 Task: In the Company airliquide.com, schedule a meeting with title: 'Collaborative Discussion', Select date: '30 September, 2023', select start time: 5:00:PM. Add location on call (786) 555-4388 with meeting description: For further discussion on products, kindly join the meeting. Add attendees from company's contact and save.. Logged in from softage.10@softage.net
Action: Mouse moved to (61, 59)
Screenshot: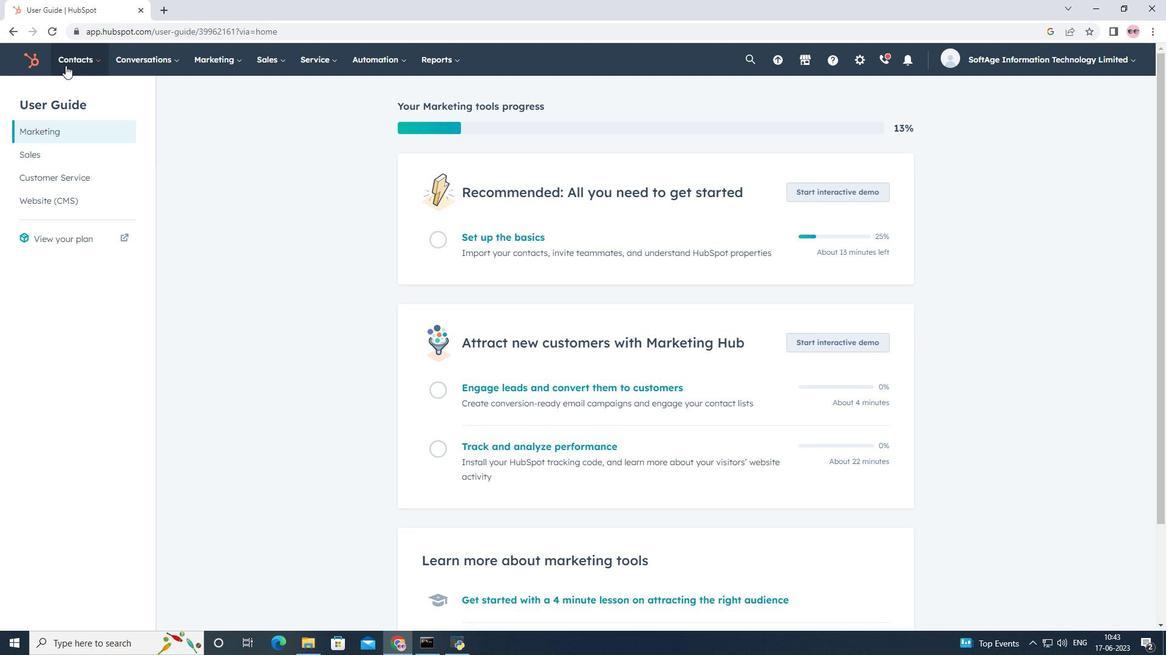 
Action: Mouse pressed left at (61, 59)
Screenshot: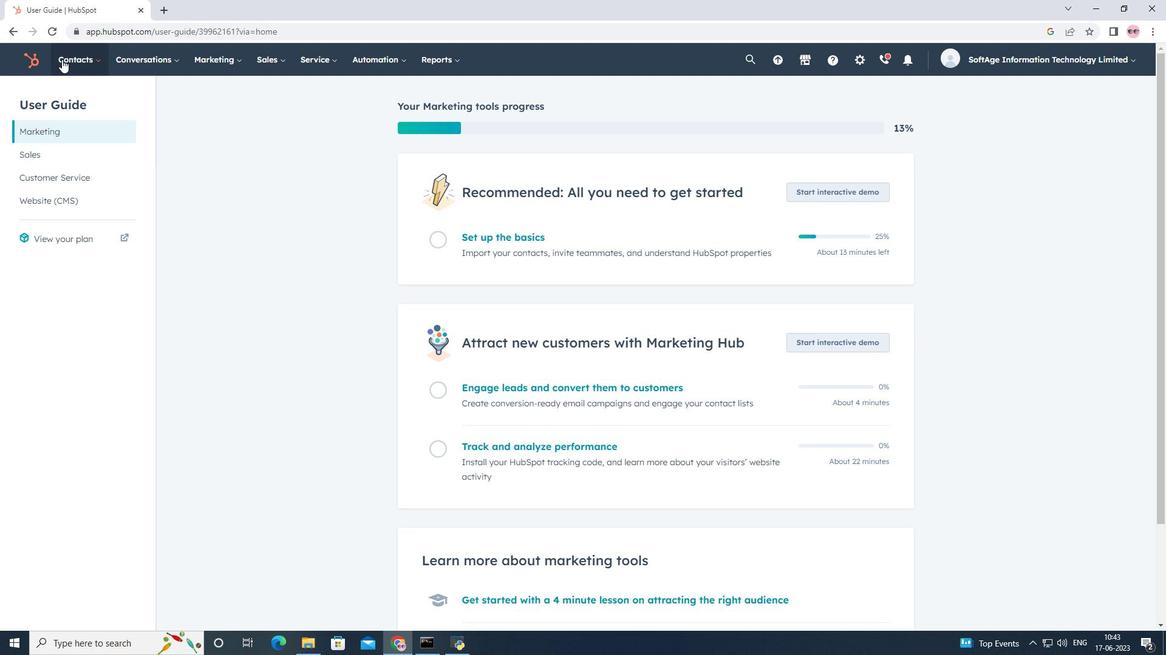
Action: Mouse moved to (91, 116)
Screenshot: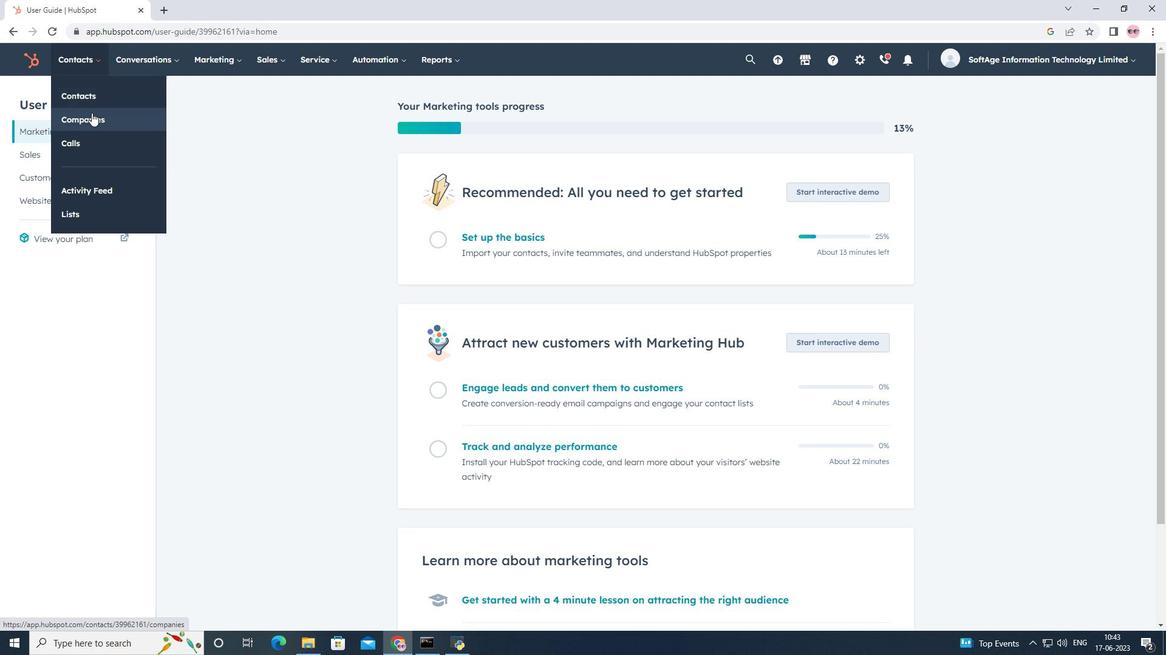 
Action: Mouse pressed left at (91, 116)
Screenshot: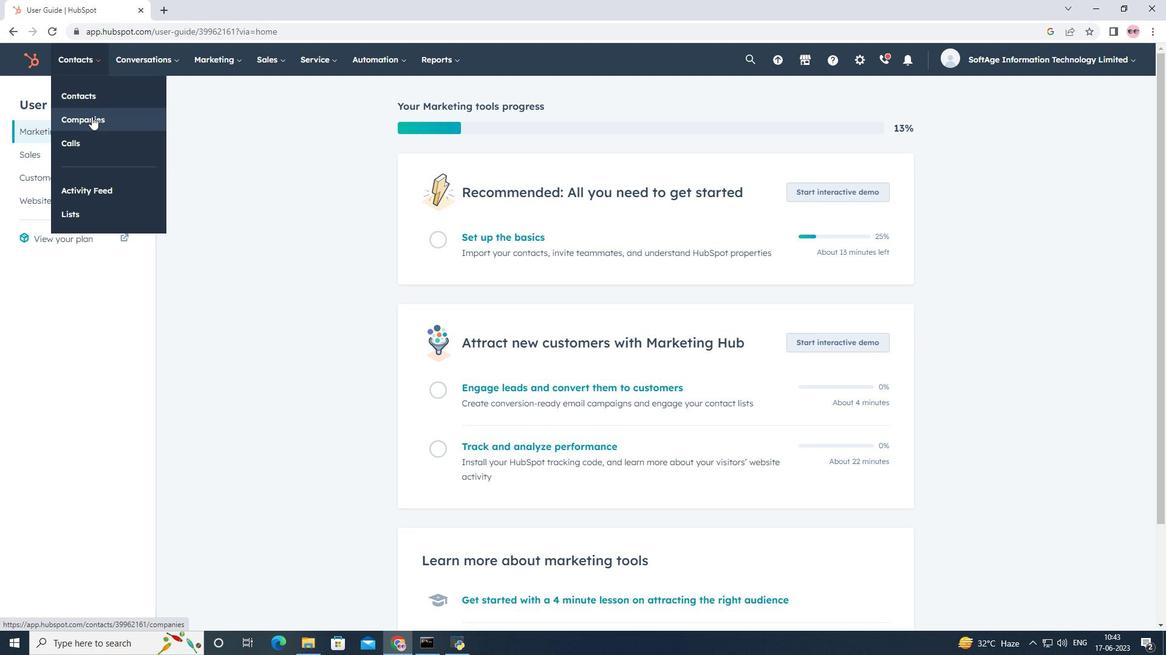 
Action: Mouse moved to (69, 191)
Screenshot: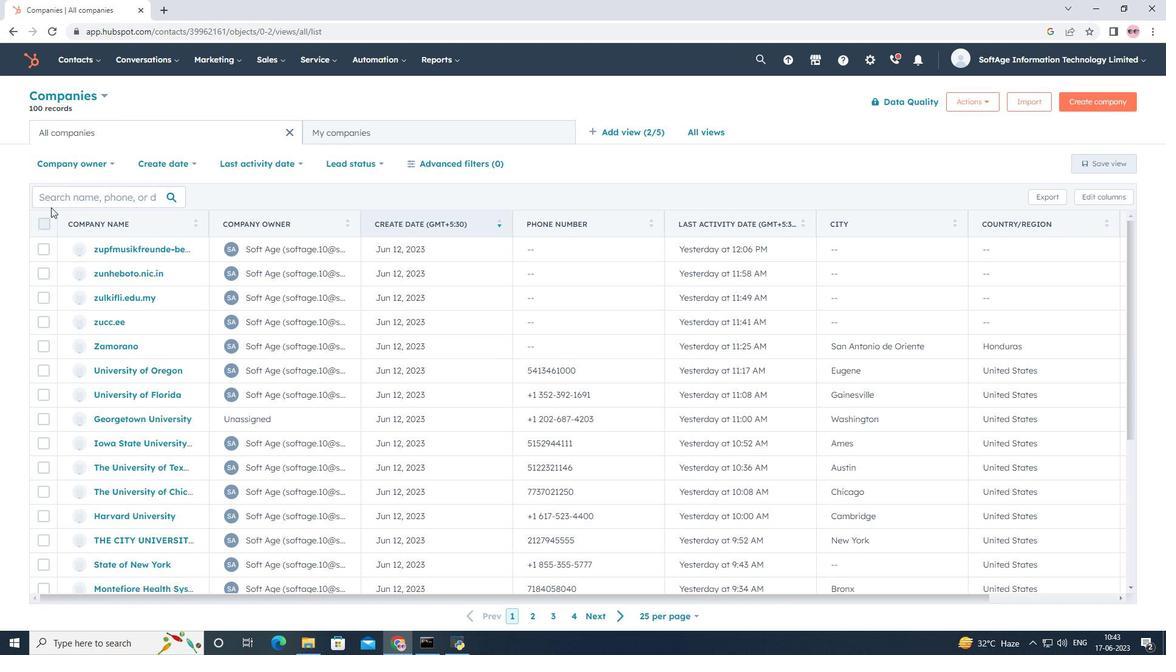 
Action: Mouse pressed left at (69, 191)
Screenshot: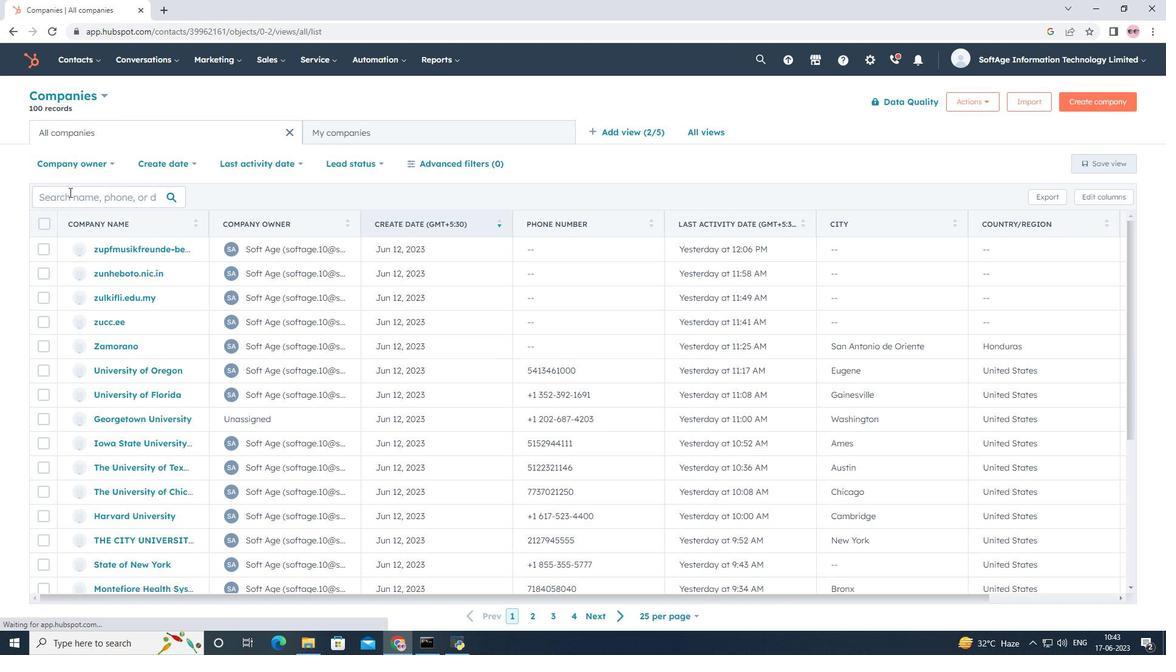
Action: Key pressed airliquide.com
Screenshot: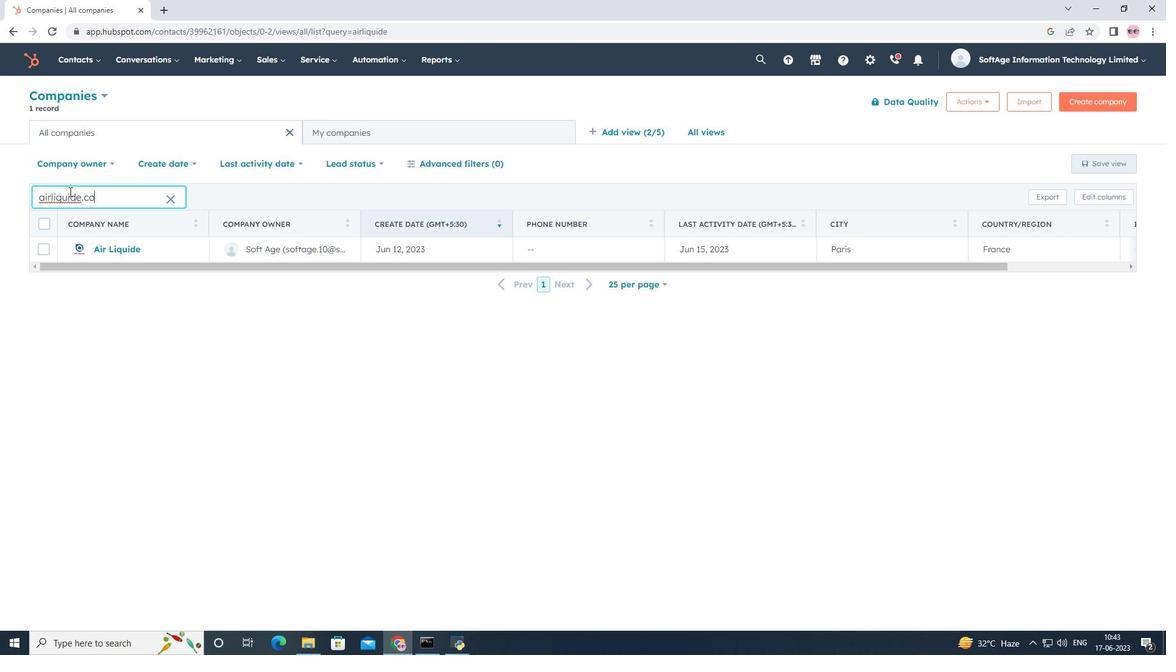 
Action: Mouse moved to (105, 245)
Screenshot: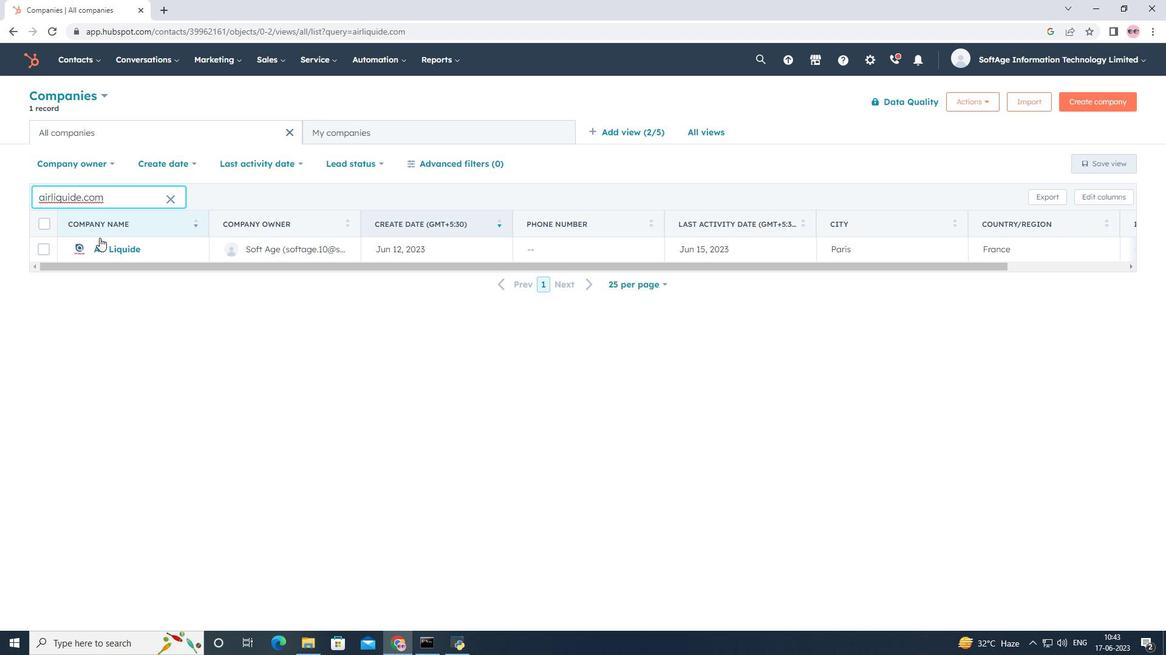
Action: Mouse pressed left at (105, 245)
Screenshot: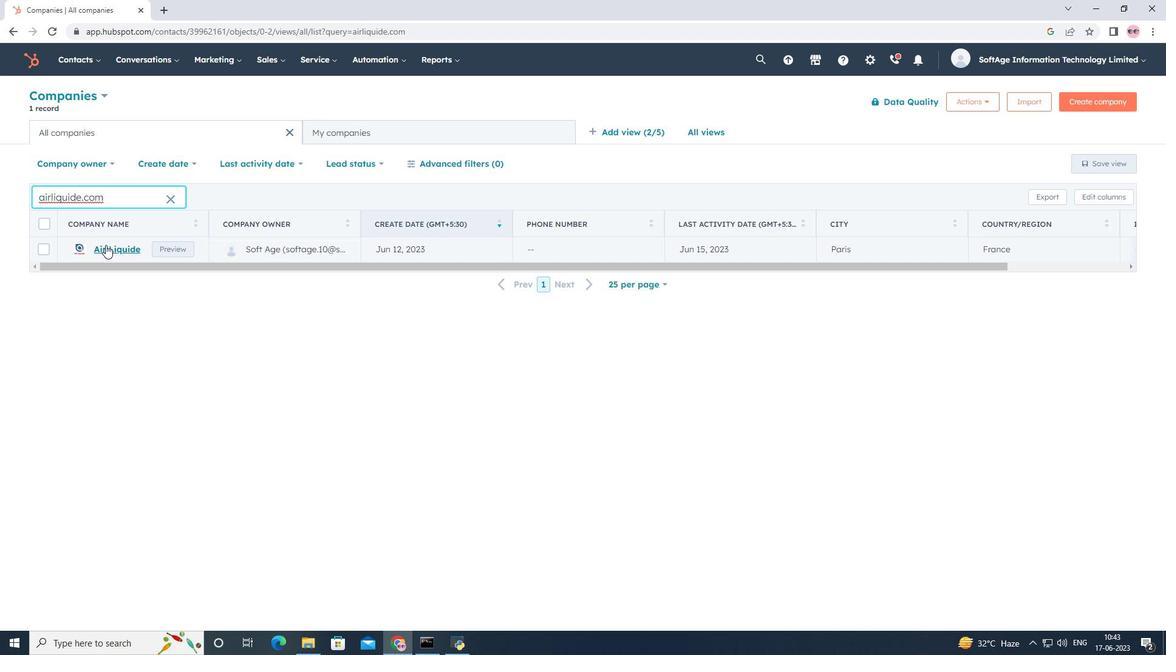 
Action: Mouse moved to (194, 197)
Screenshot: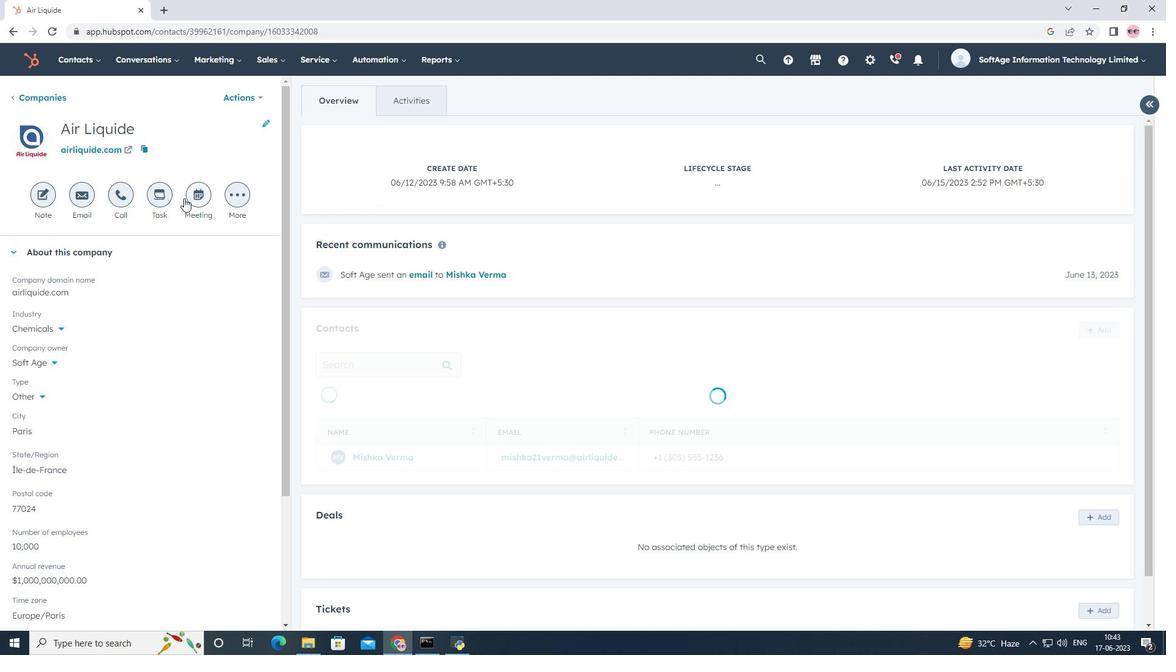
Action: Mouse pressed left at (194, 197)
Screenshot: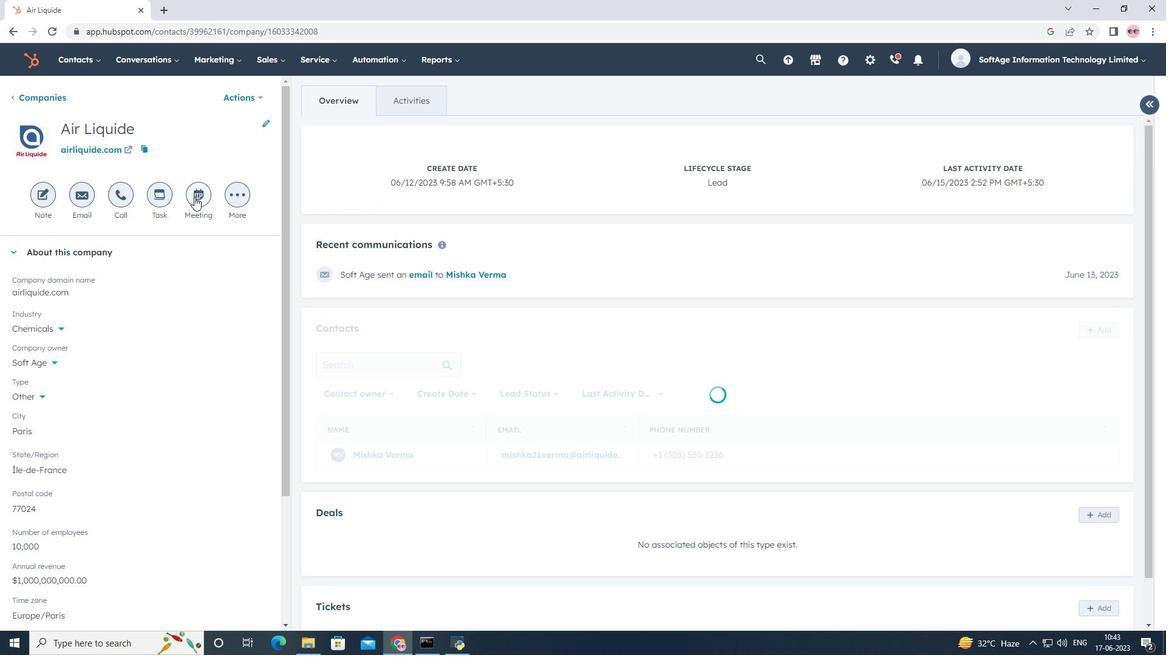 
Action: Mouse moved to (251, 191)
Screenshot: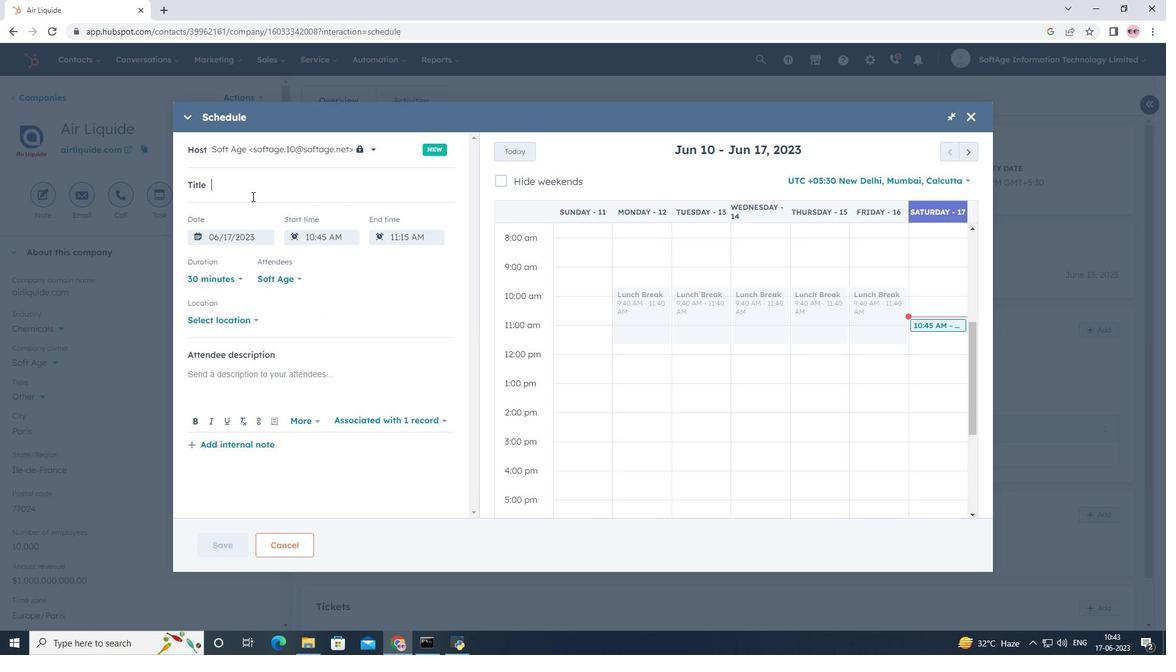 
Action: Mouse pressed left at (251, 191)
Screenshot: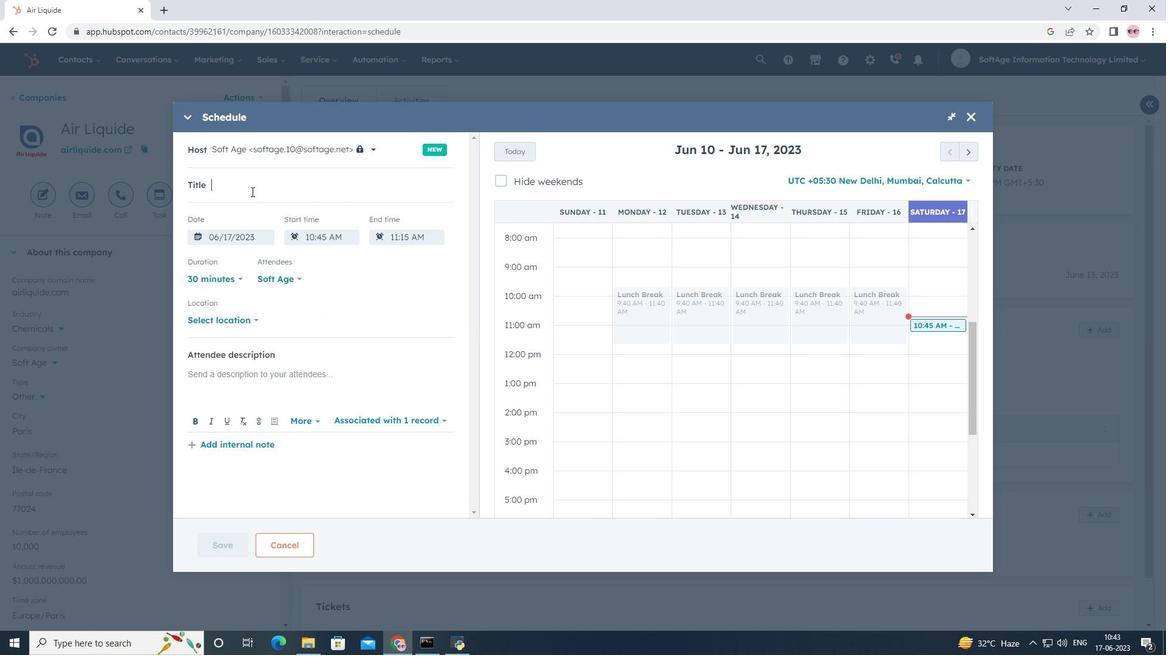 
Action: Key pressed <Key.shift>Collaborative<Key.space><Key.shift>Discussion
Screenshot: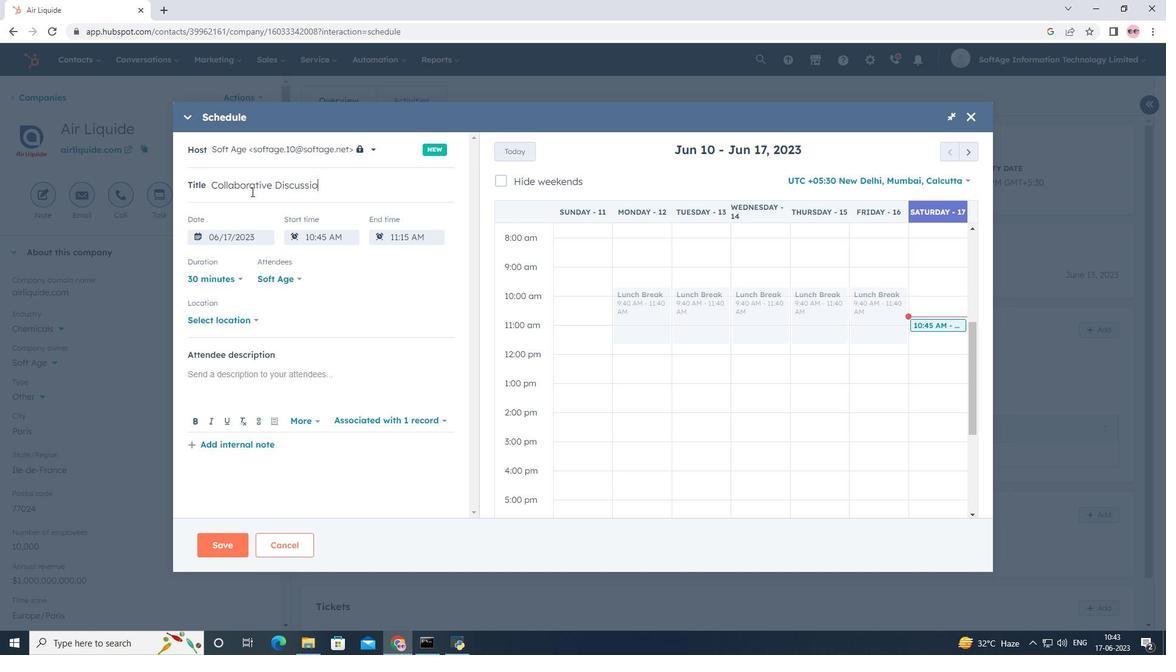 
Action: Mouse moved to (972, 147)
Screenshot: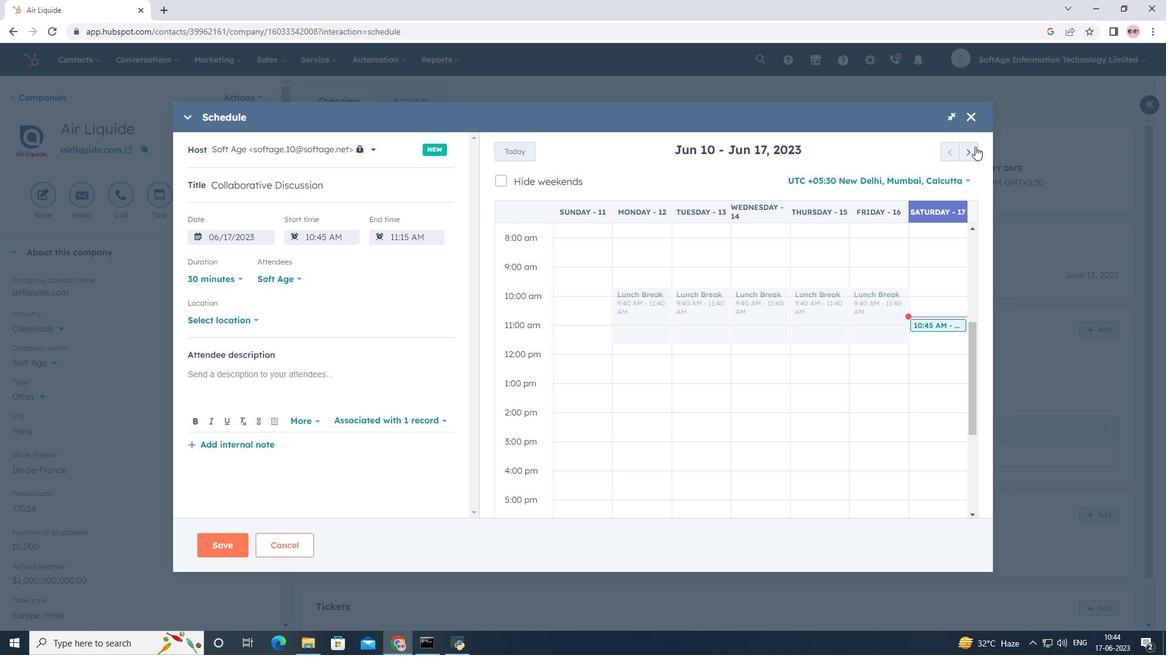 
Action: Mouse pressed left at (972, 147)
Screenshot: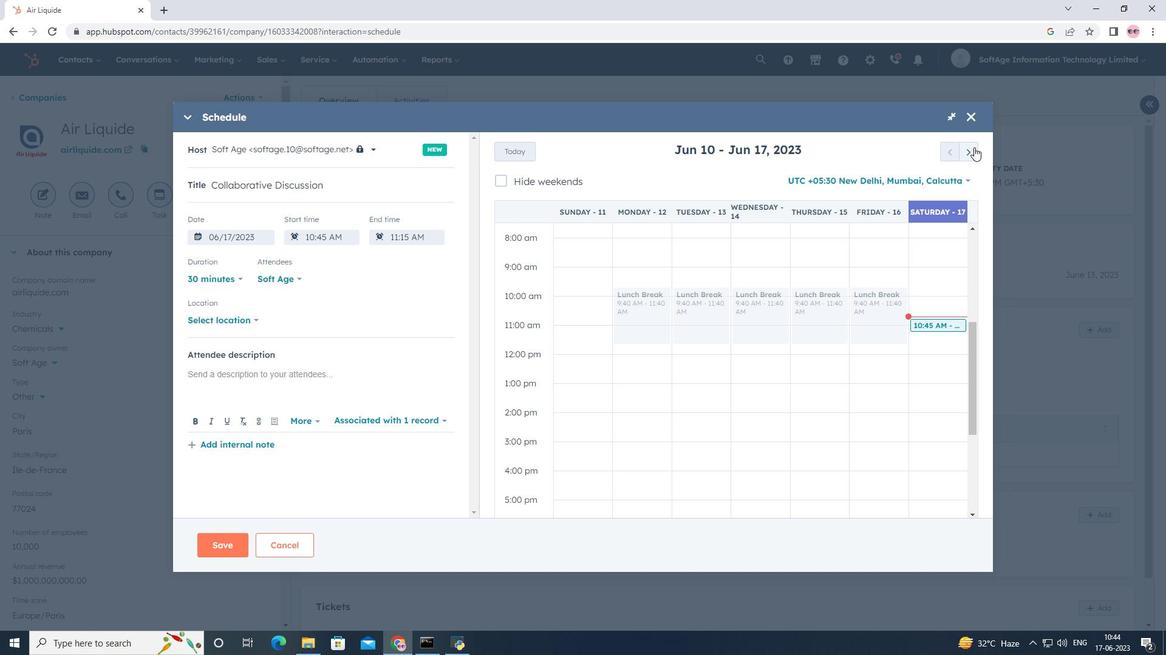 
Action: Mouse pressed left at (972, 147)
Screenshot: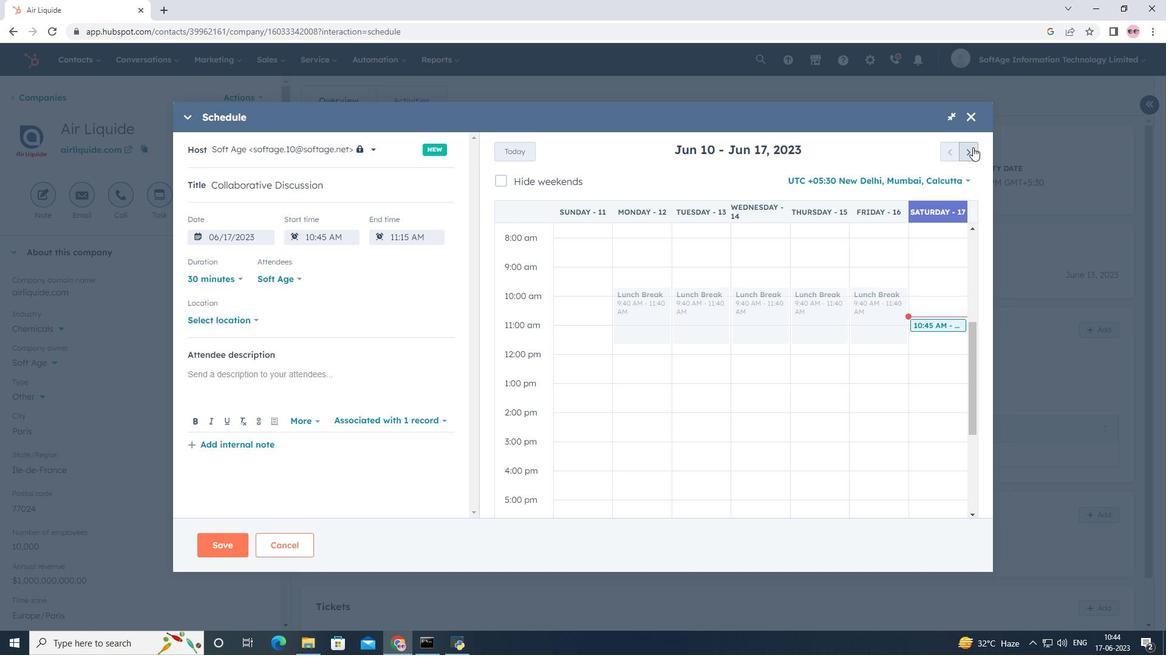 
Action: Mouse pressed left at (972, 147)
Screenshot: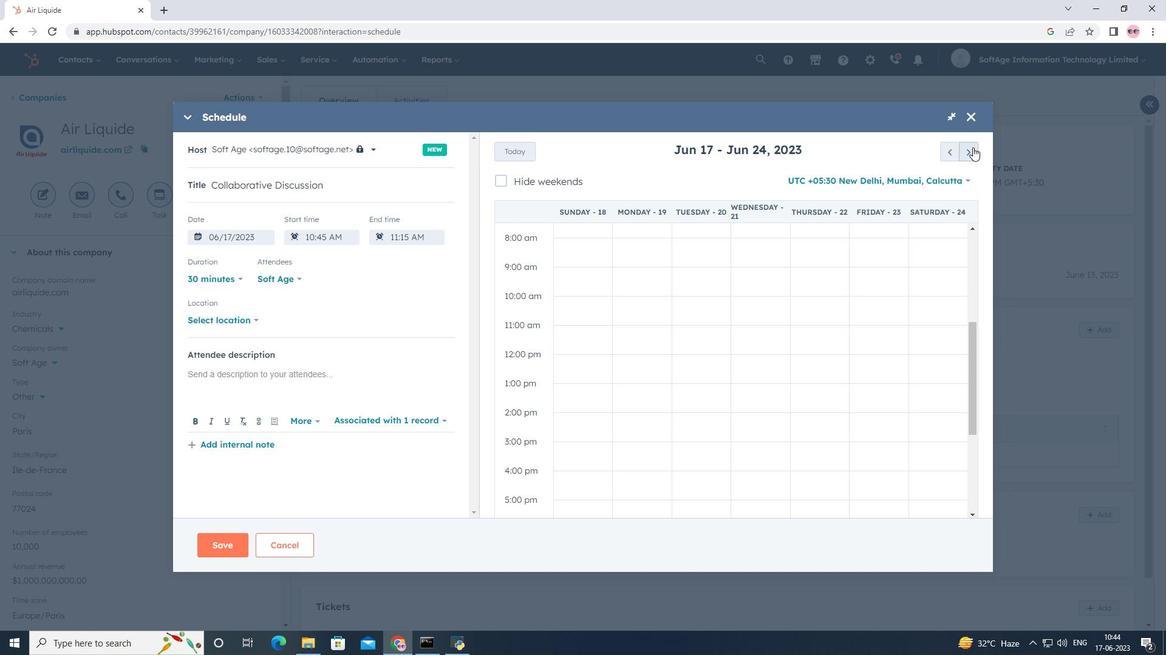 
Action: Mouse pressed left at (972, 147)
Screenshot: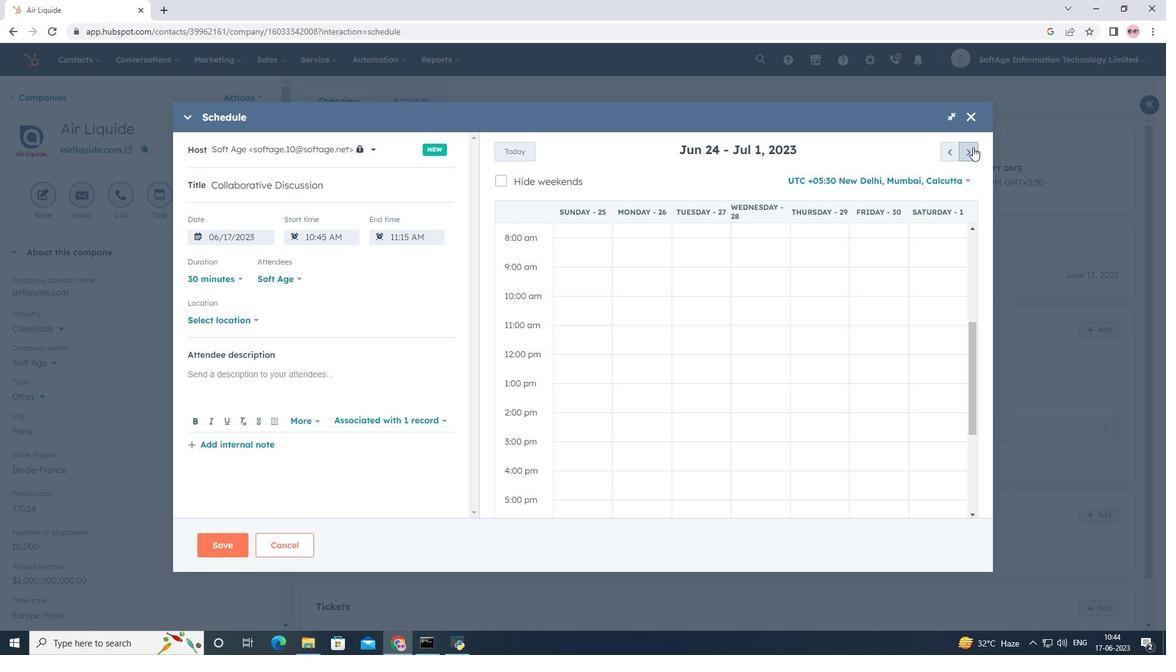 
Action: Mouse pressed left at (972, 147)
Screenshot: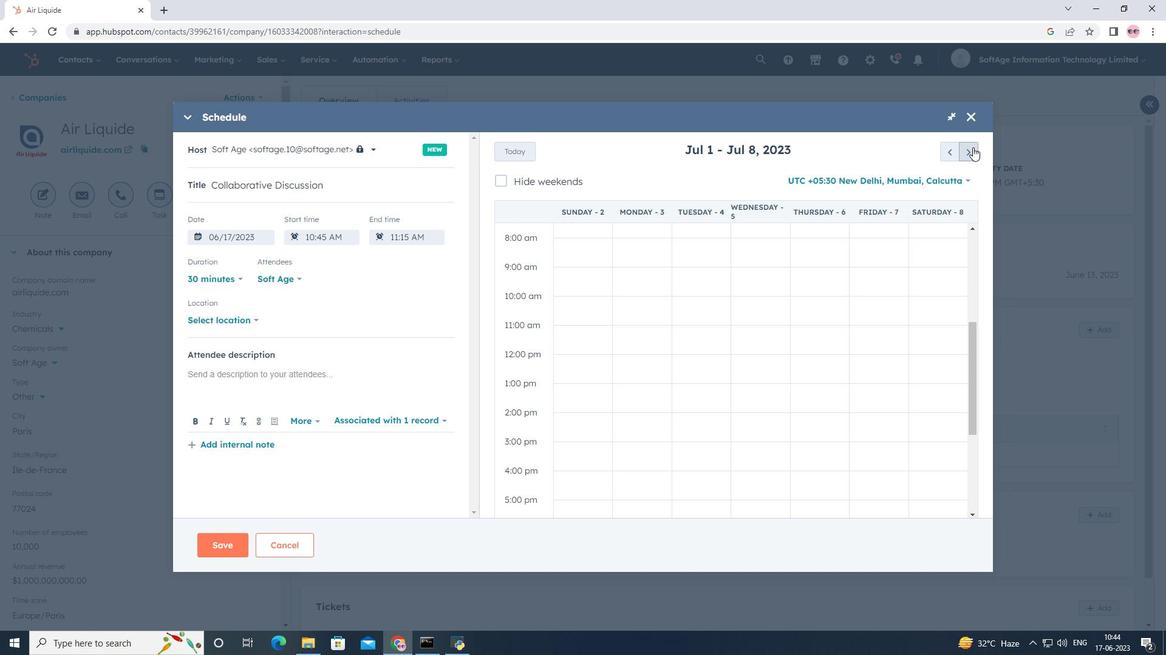 
Action: Mouse pressed left at (972, 147)
Screenshot: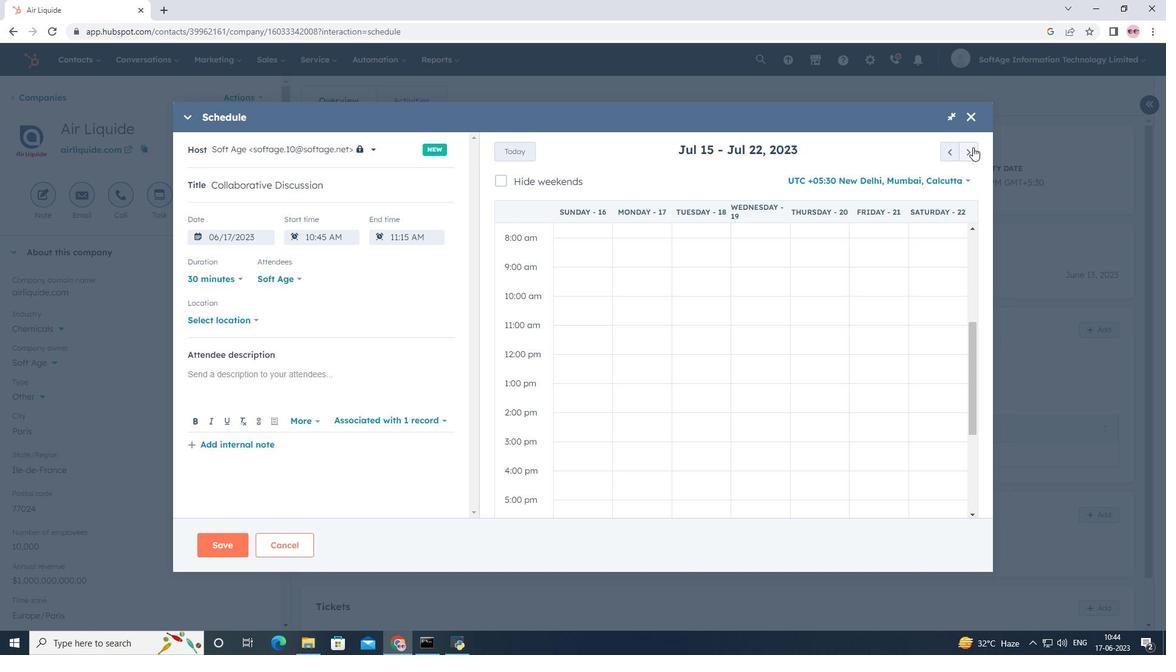 
Action: Mouse pressed left at (972, 147)
Screenshot: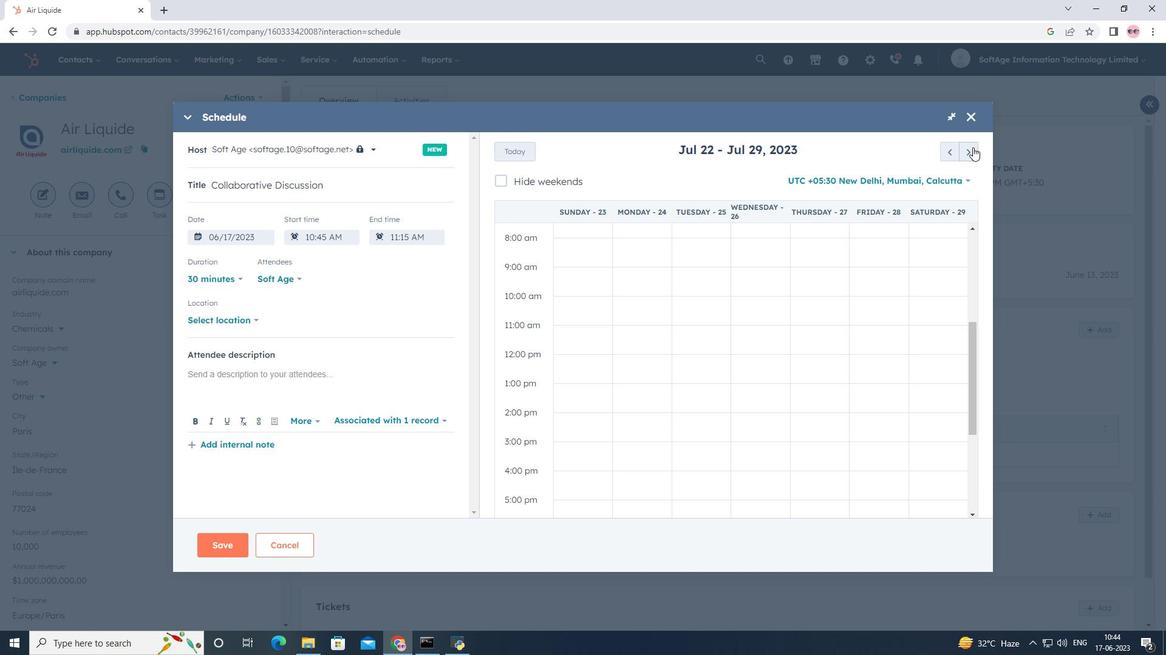 
Action: Mouse pressed left at (972, 147)
Screenshot: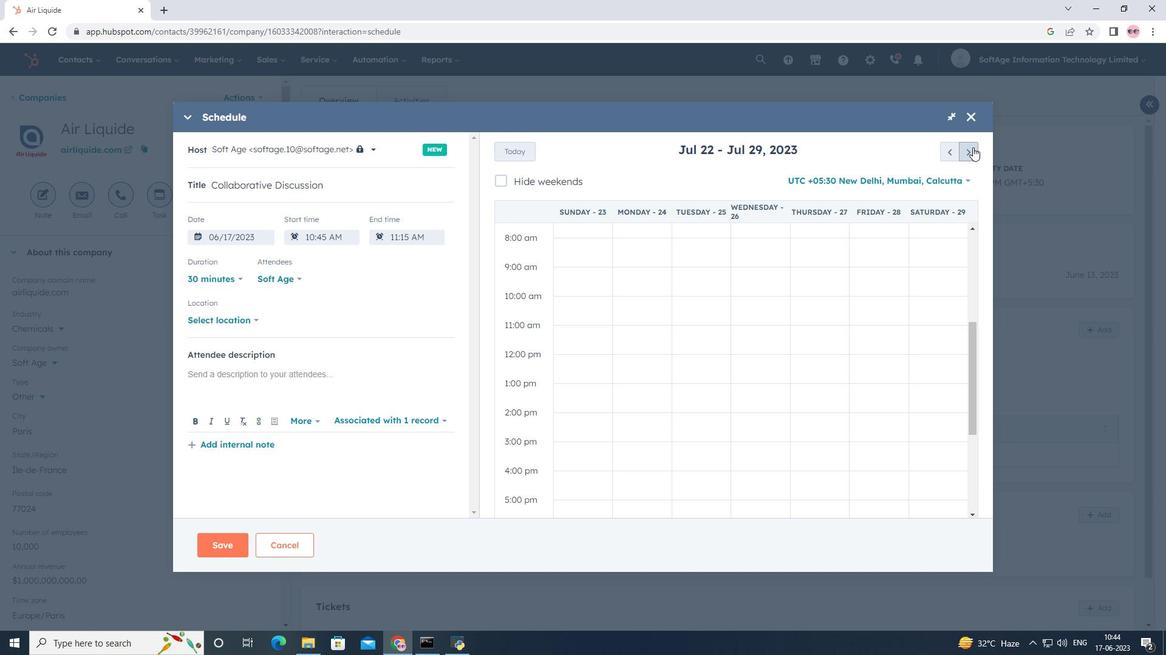 
Action: Mouse pressed left at (972, 147)
Screenshot: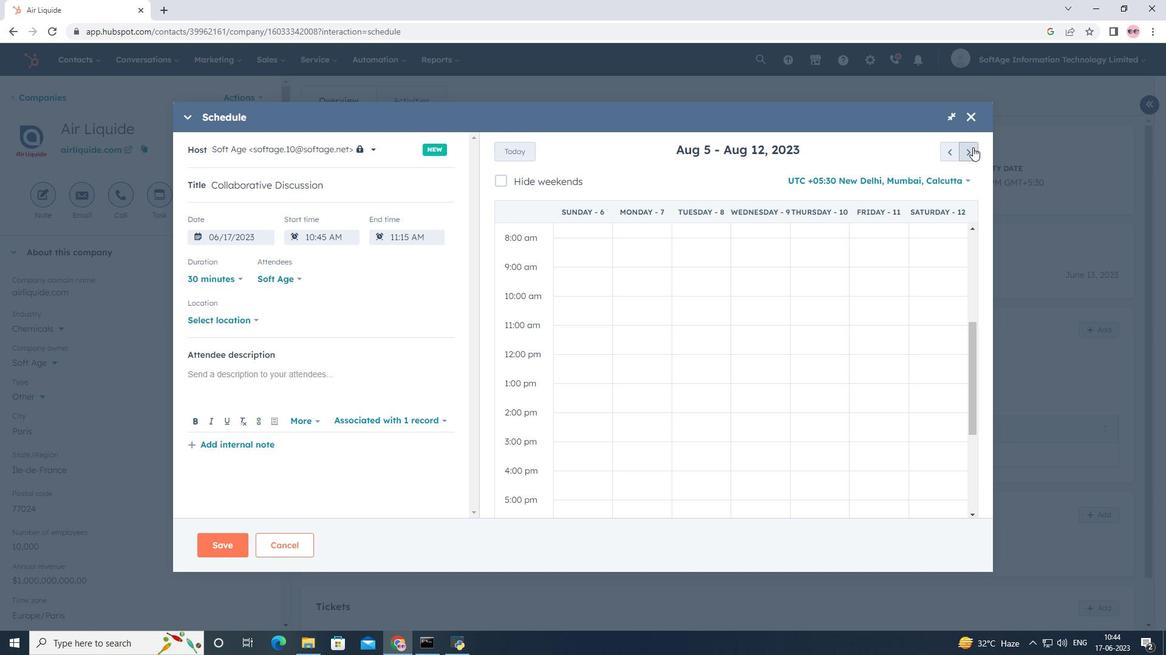 
Action: Mouse pressed left at (972, 147)
Screenshot: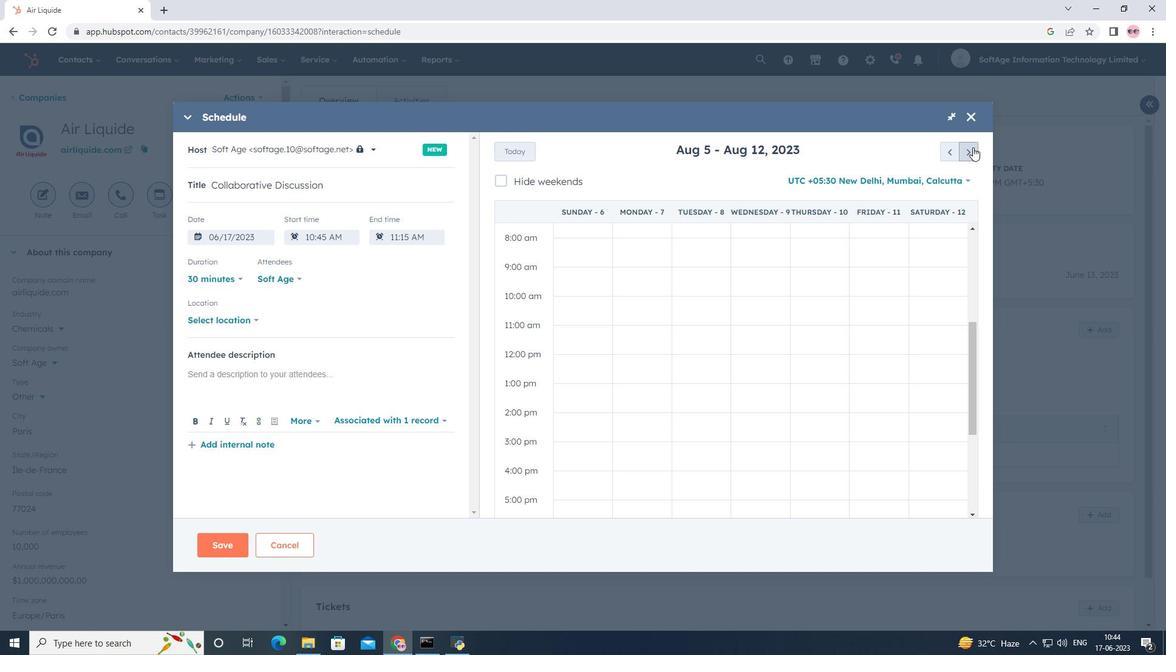 
Action: Mouse pressed left at (972, 147)
Screenshot: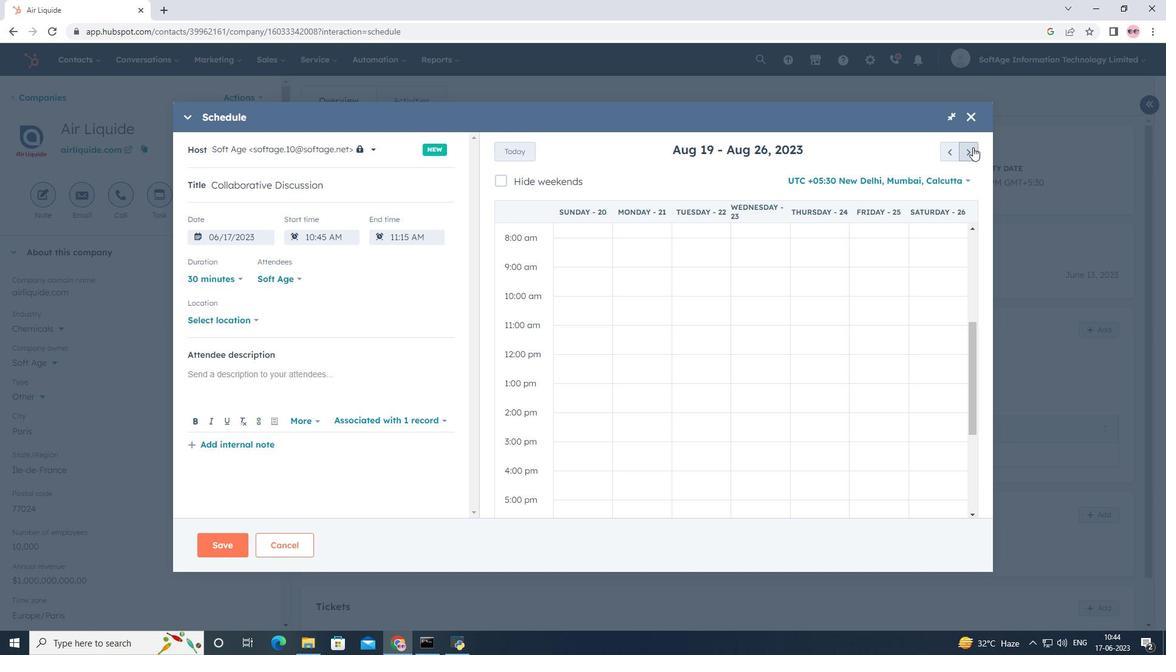 
Action: Mouse pressed left at (972, 147)
Screenshot: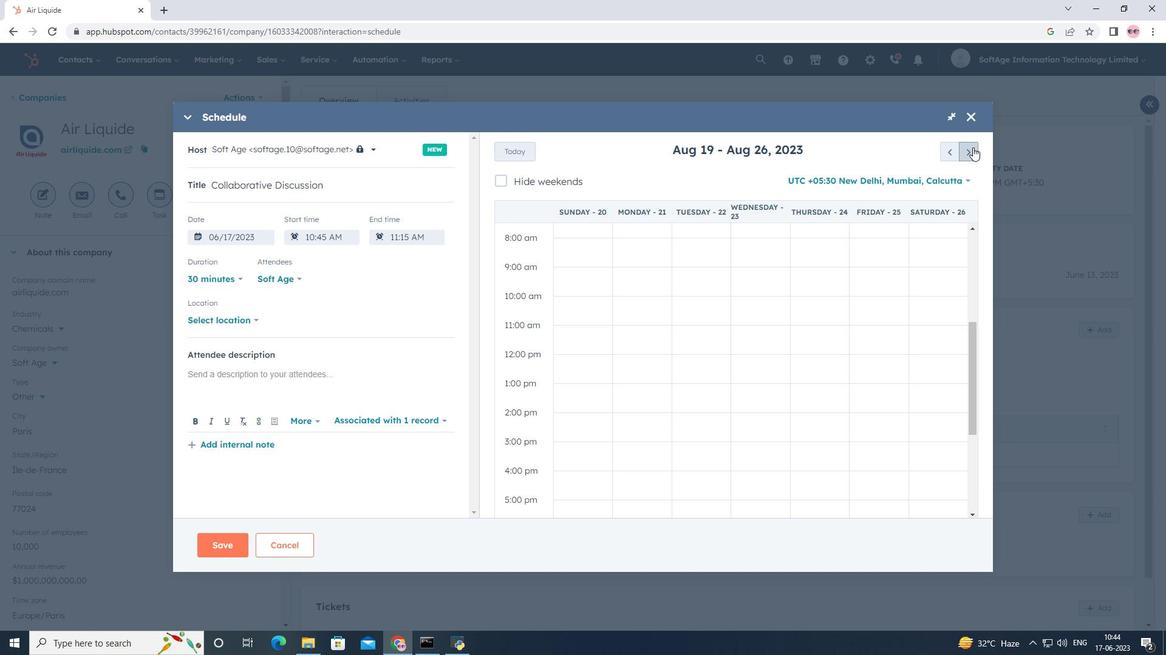 
Action: Mouse pressed left at (972, 147)
Screenshot: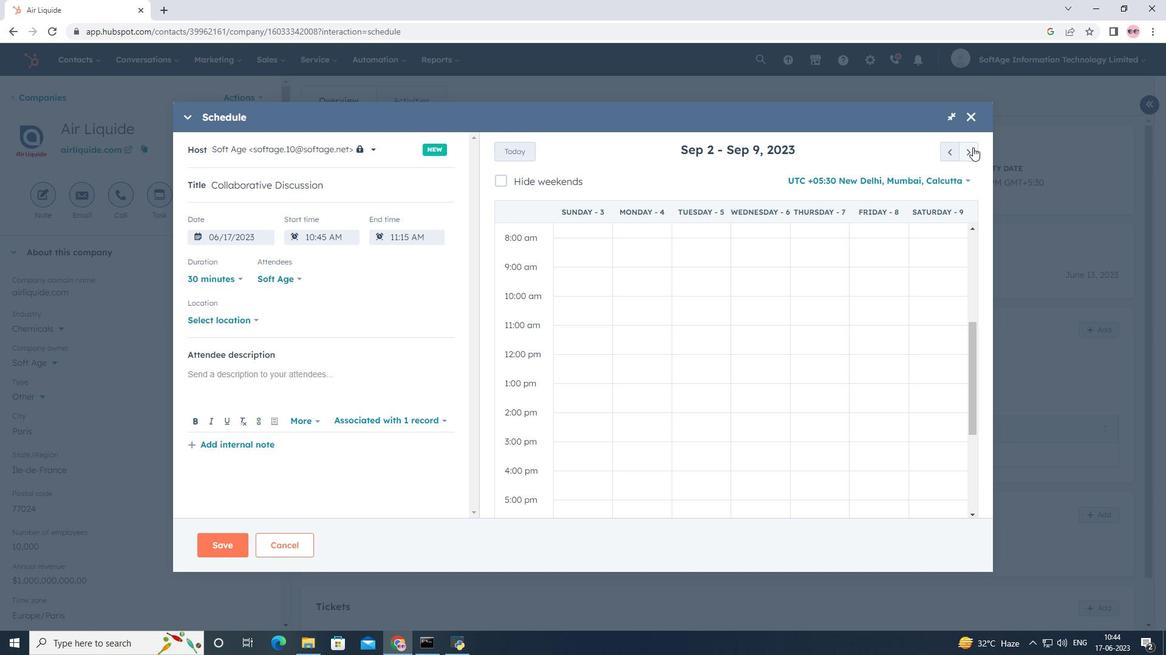 
Action: Mouse pressed left at (972, 147)
Screenshot: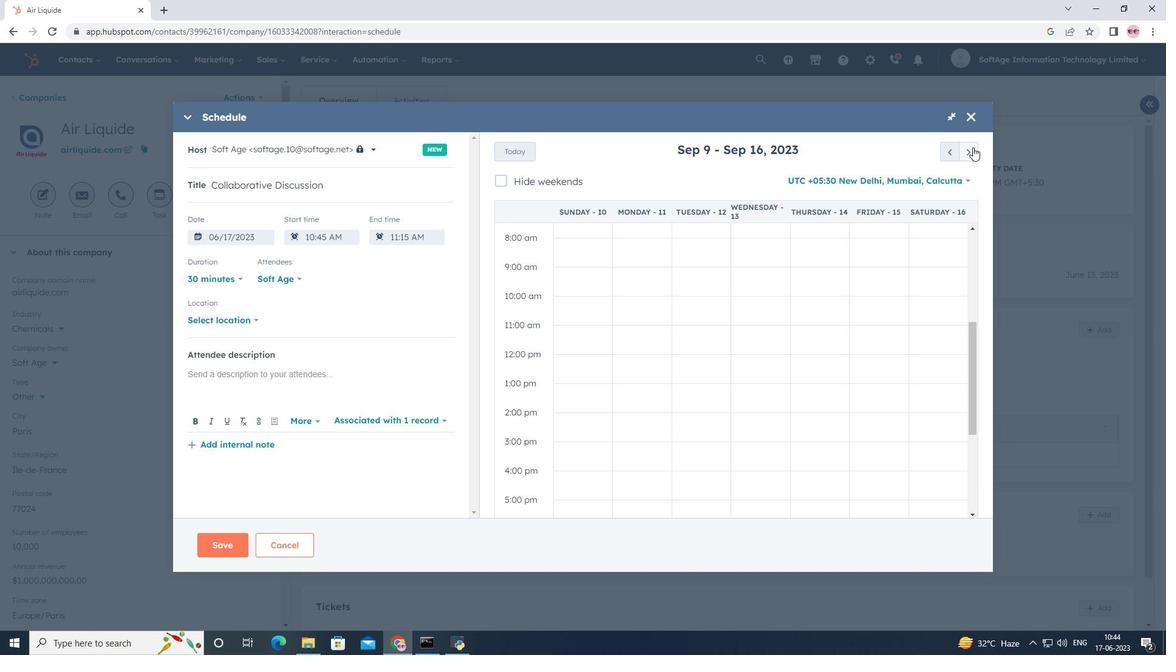 
Action: Mouse pressed left at (972, 147)
Screenshot: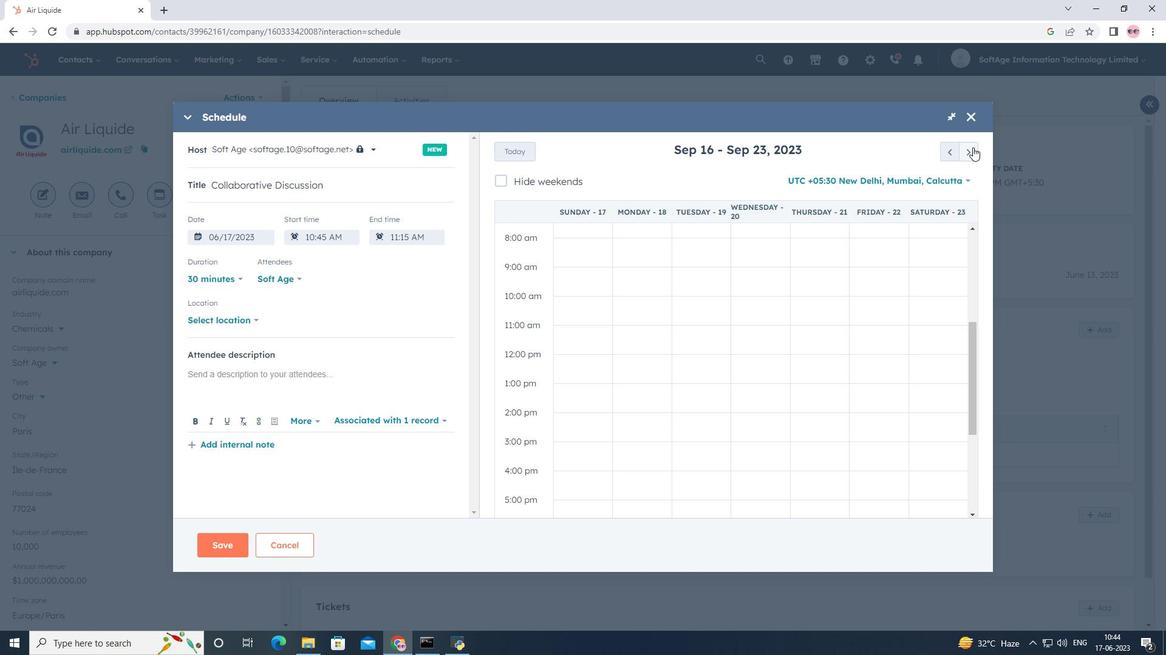 
Action: Mouse moved to (920, 504)
Screenshot: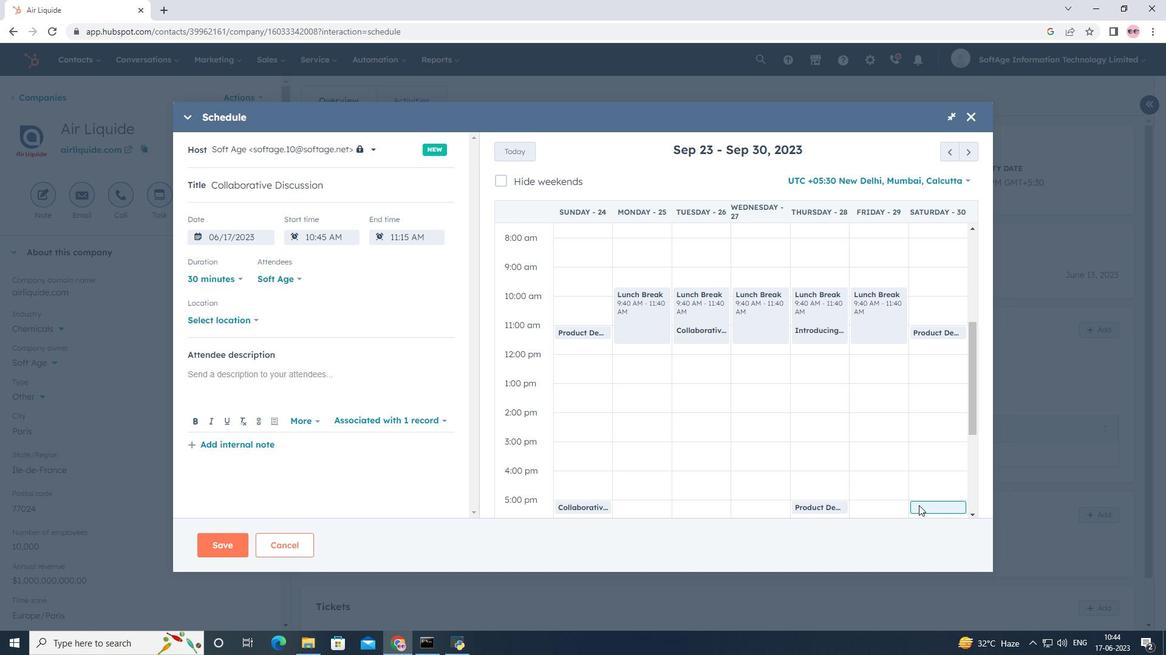 
Action: Mouse pressed left at (920, 504)
Screenshot: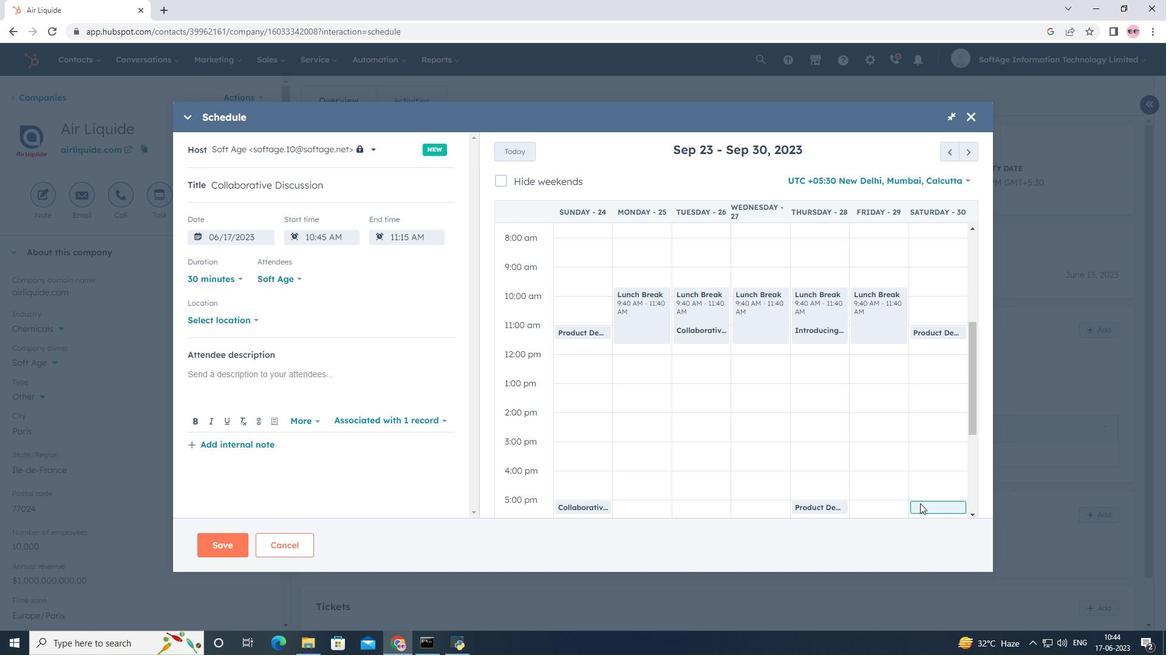 
Action: Mouse moved to (218, 316)
Screenshot: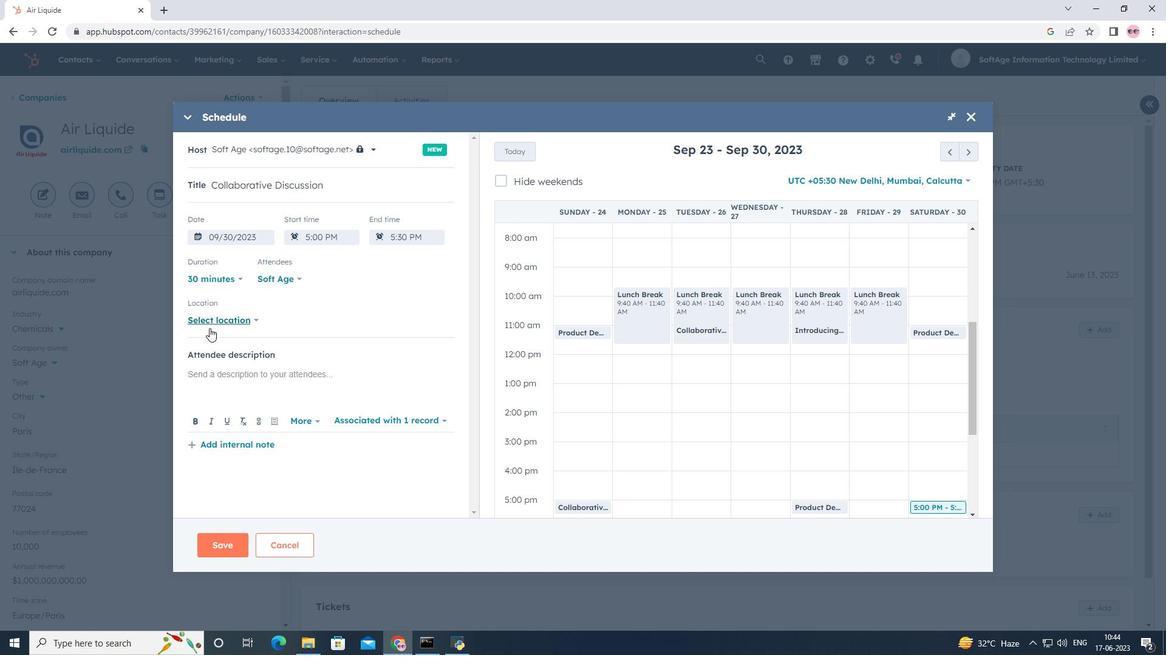 
Action: Mouse pressed left at (218, 316)
Screenshot: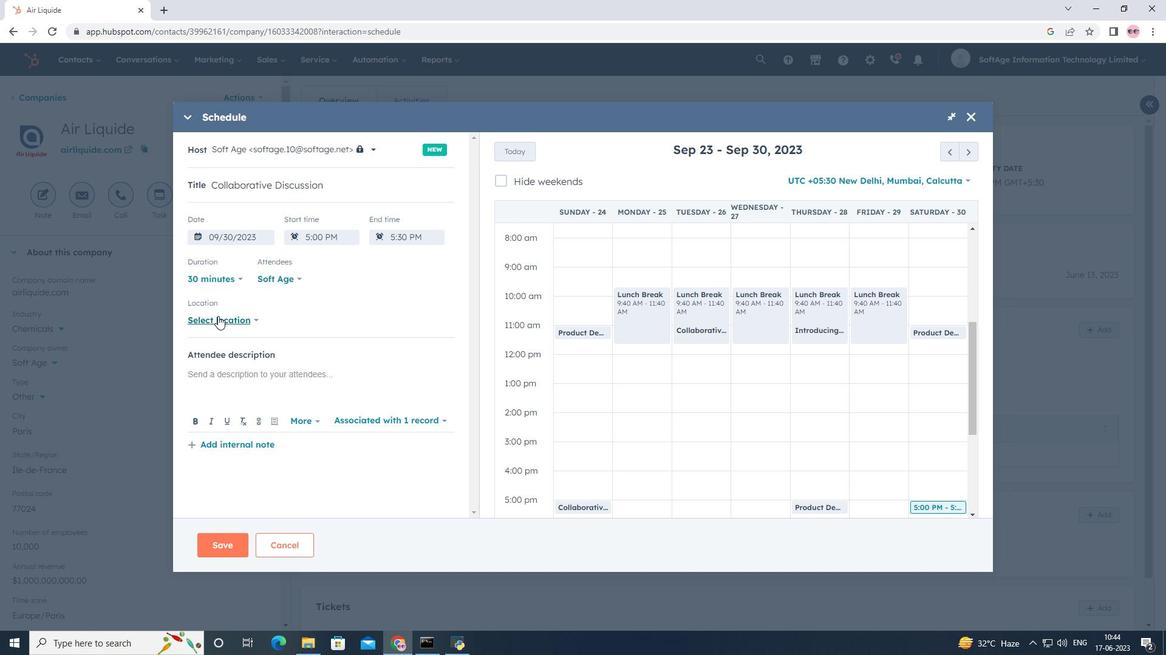 
Action: Mouse moved to (317, 282)
Screenshot: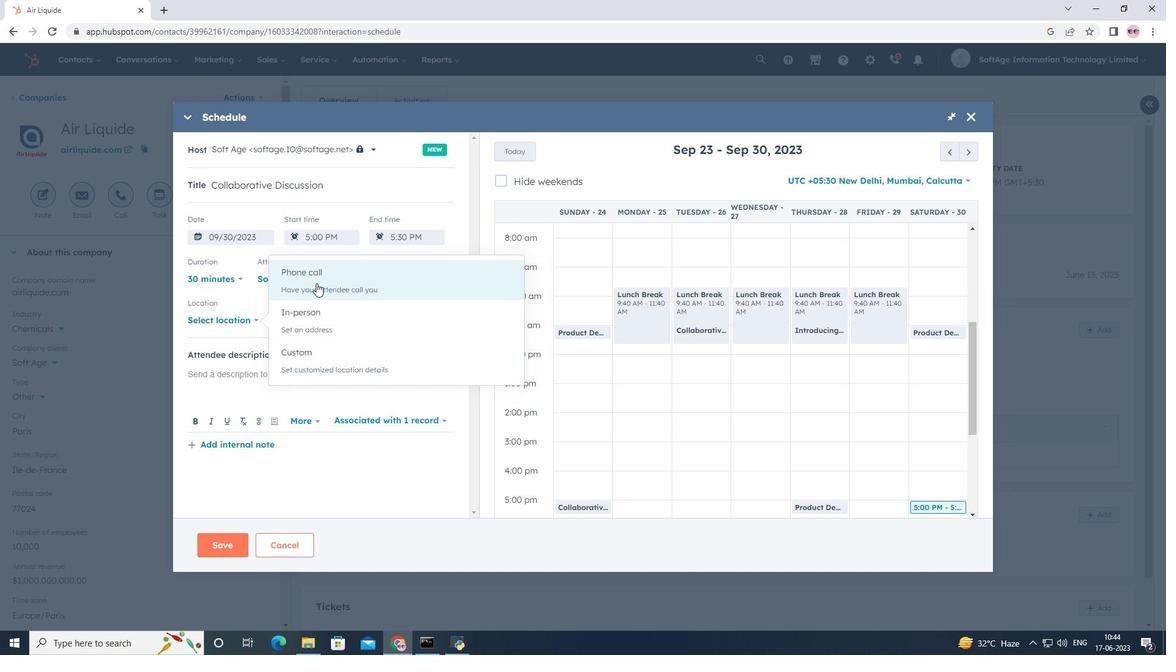
Action: Mouse pressed left at (317, 282)
Screenshot: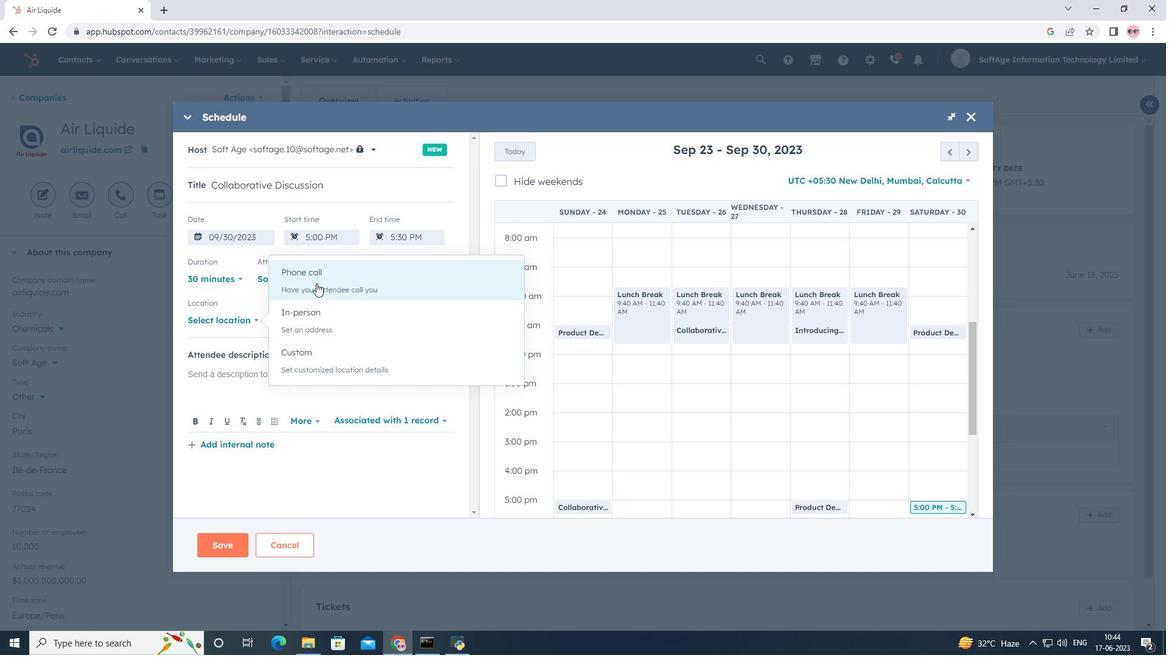 
Action: Mouse moved to (293, 317)
Screenshot: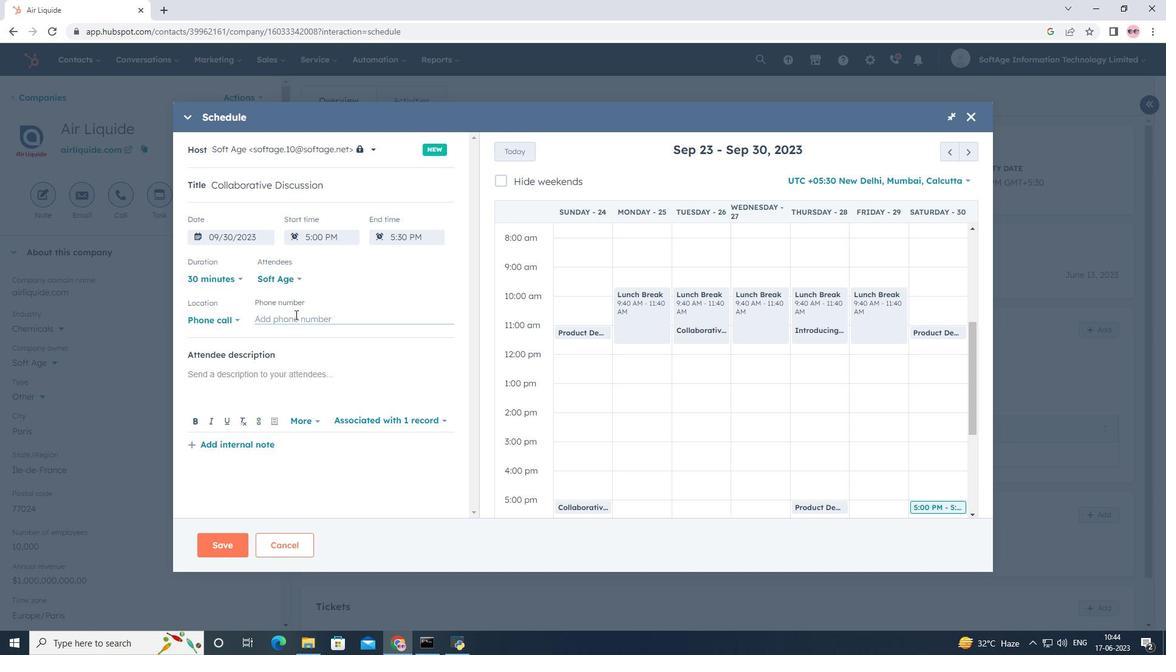 
Action: Mouse pressed left at (293, 317)
Screenshot: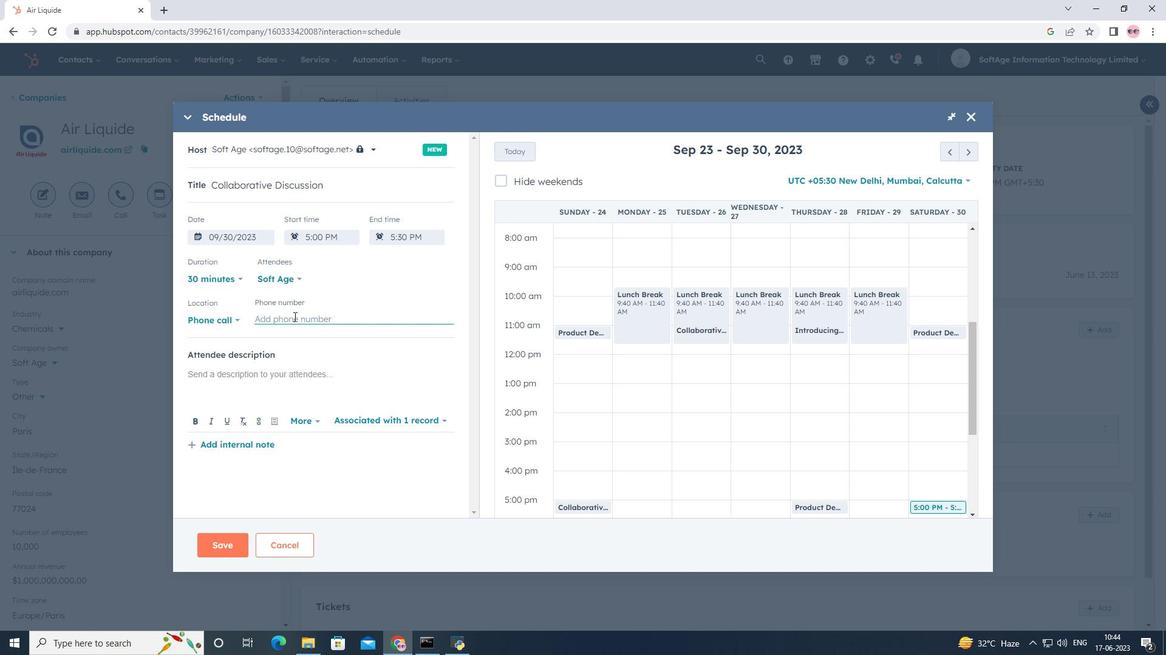 
Action: Key pressed <Key.shift><Key.shift><Key.shift><Key.shift><Key.shift><Key.shift><Key.shift><Key.shift><Key.shift><Key.shift><Key.shift><Key.shift><Key.shift><Key.shift><Key.shift><Key.shift><Key.shift><Key.shift><Key.shift><Key.shift><Key.shift><Key.shift><Key.shift><Key.shift><Key.shift><Key.shift><Key.shift><Key.shift><Key.shift><Key.shift><Key.shift><Key.shift><Key.shift><Key.shift><Key.shift><Key.shift><Key.shift><Key.shift><Key.shift><Key.shift><Key.shift><Key.shift><Key.shift><Key.shift><Key.shift><Key.shift>(786<Key.shift><Key.shift><Key.shift><Key.shift><Key.shift>)<Key.space>555-4388
Screenshot: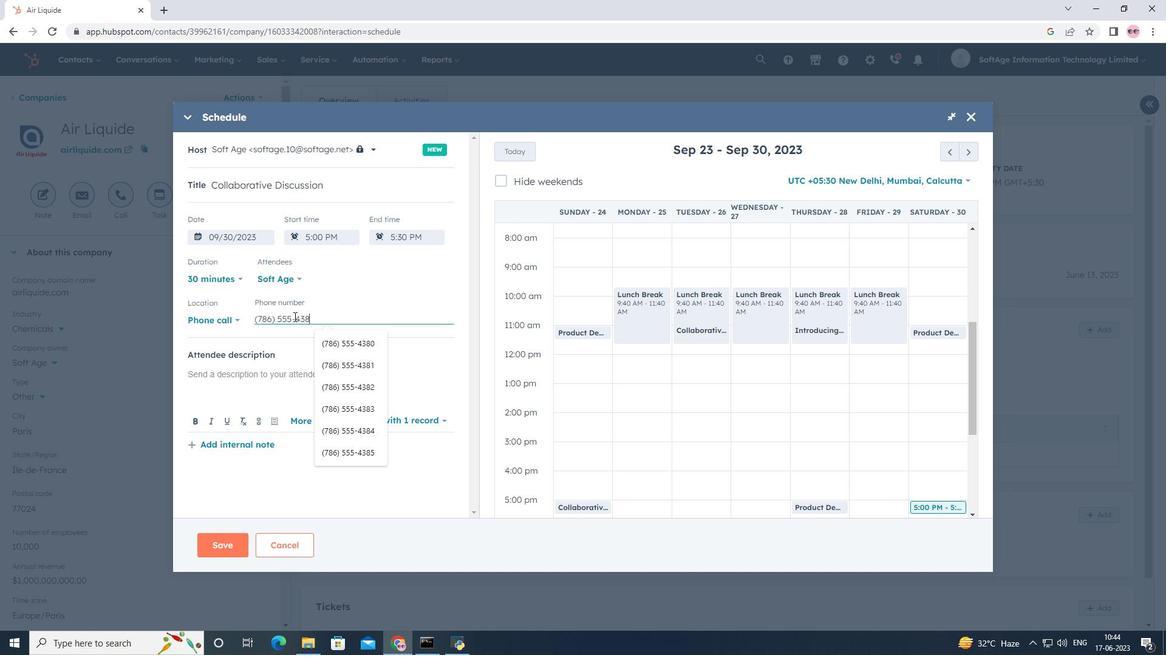 
Action: Mouse moved to (302, 373)
Screenshot: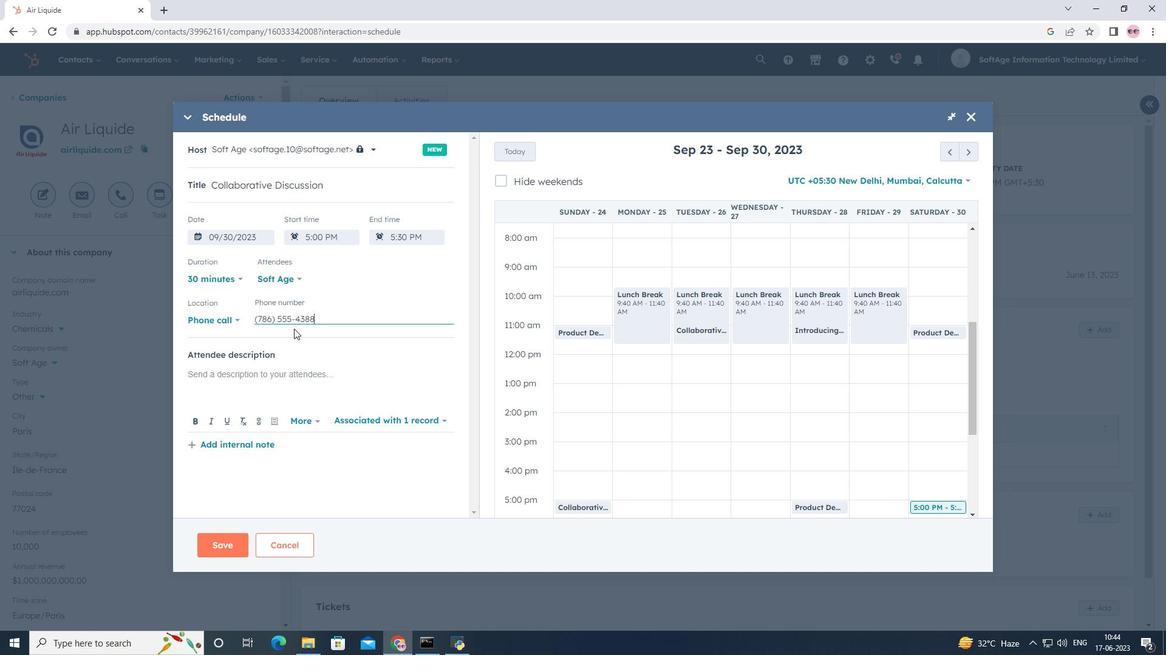 
Action: Mouse pressed left at (302, 373)
Screenshot: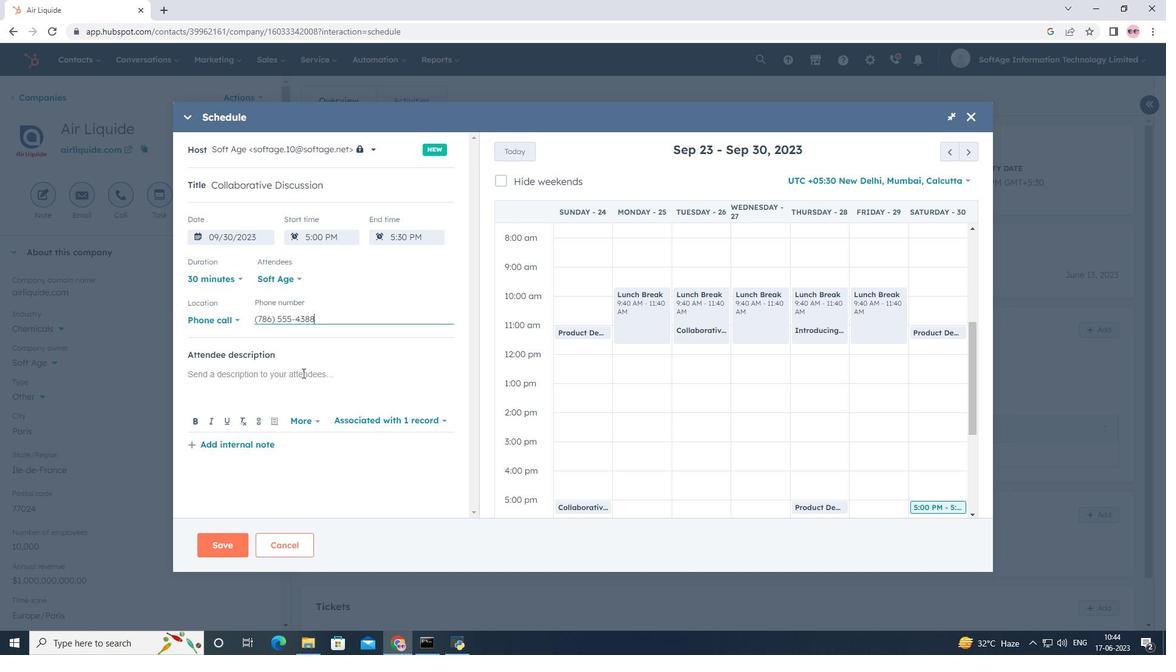 
Action: Key pressed <Key.shift>For<Key.space>further<Key.space>discussion<Key.space>on<Key.space>products,<Key.space>kindly<Key.space>join<Key.space>the<Key.space>meeting.
Screenshot: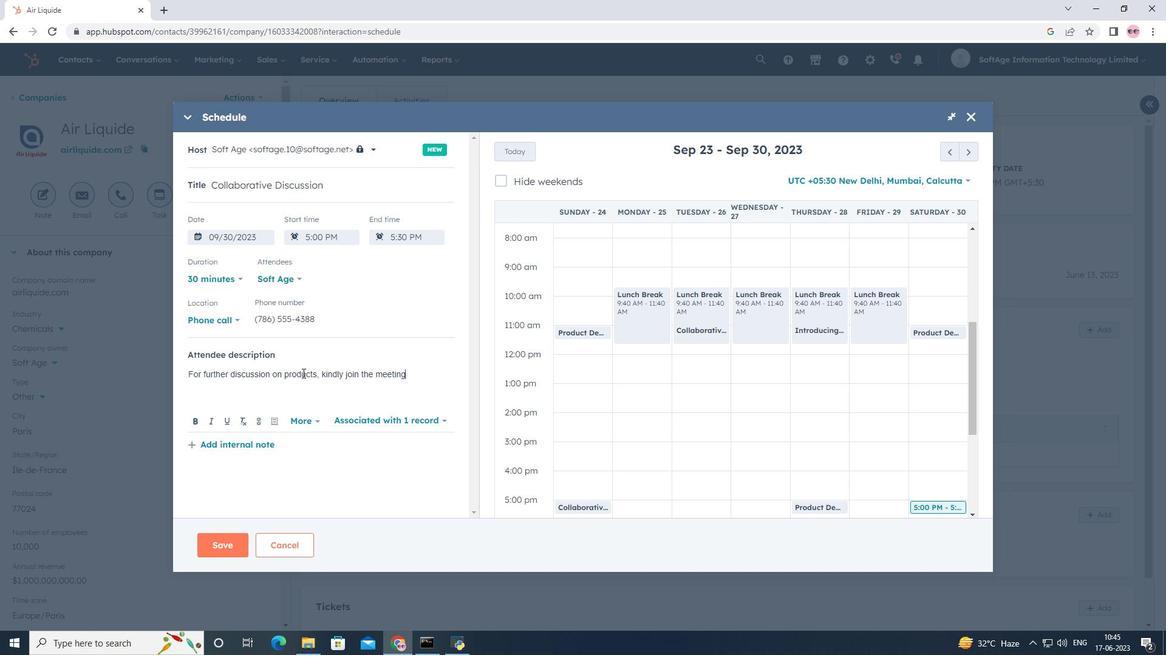 
Action: Mouse moved to (418, 422)
Screenshot: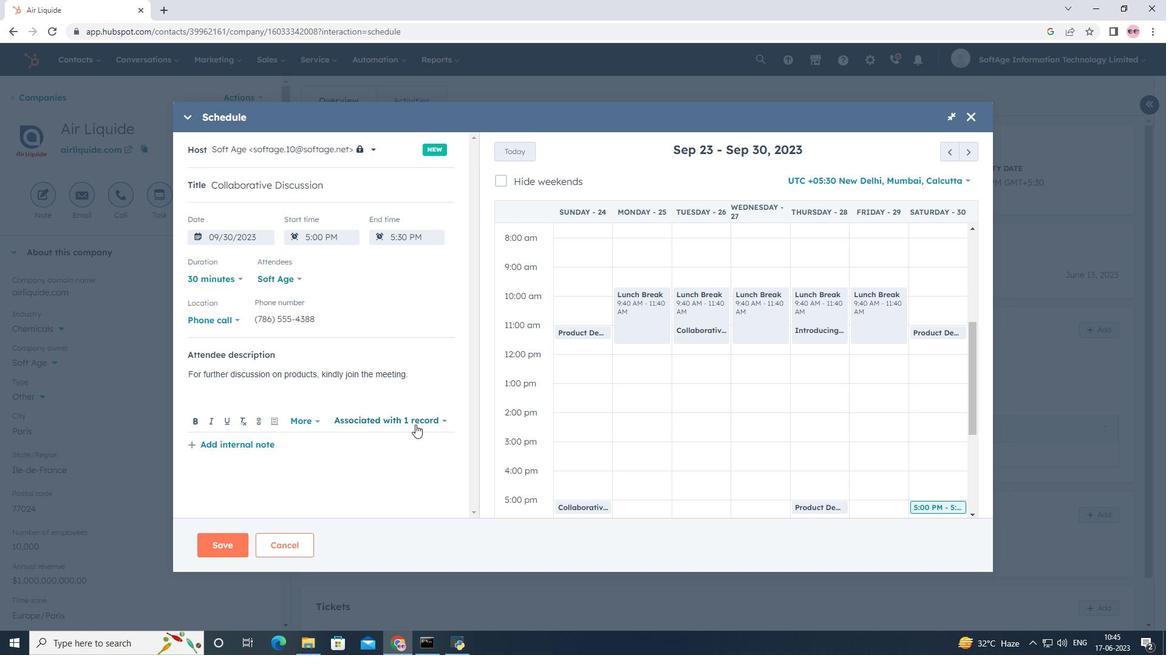 
Action: Mouse pressed left at (418, 422)
Screenshot: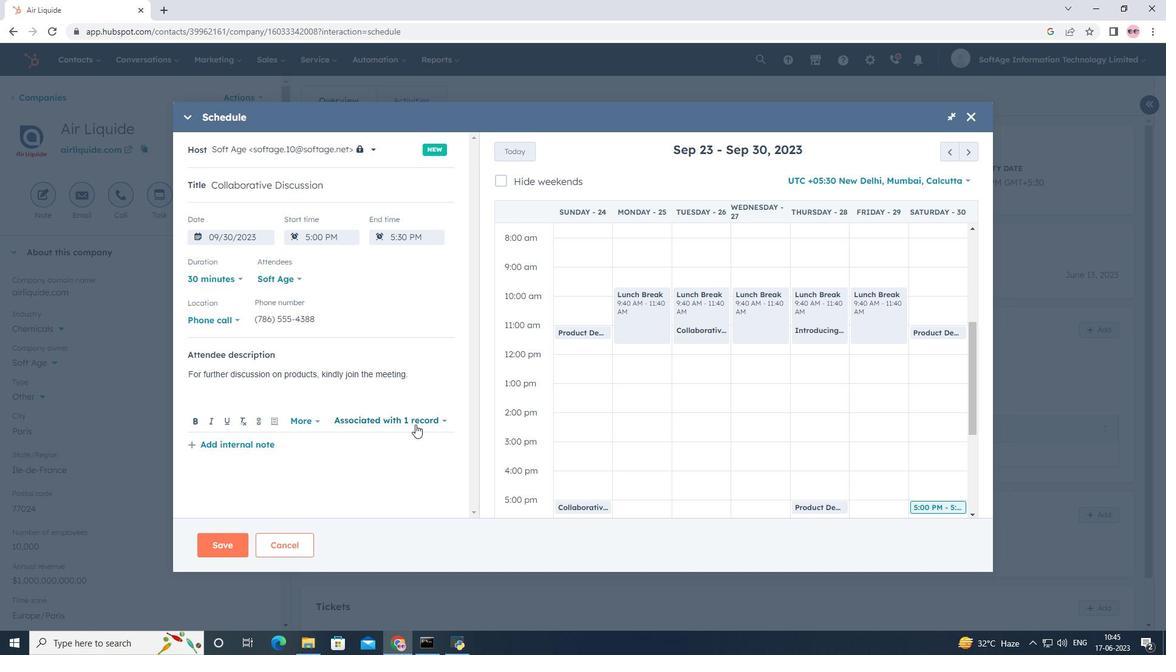 
Action: Mouse moved to (388, 335)
Screenshot: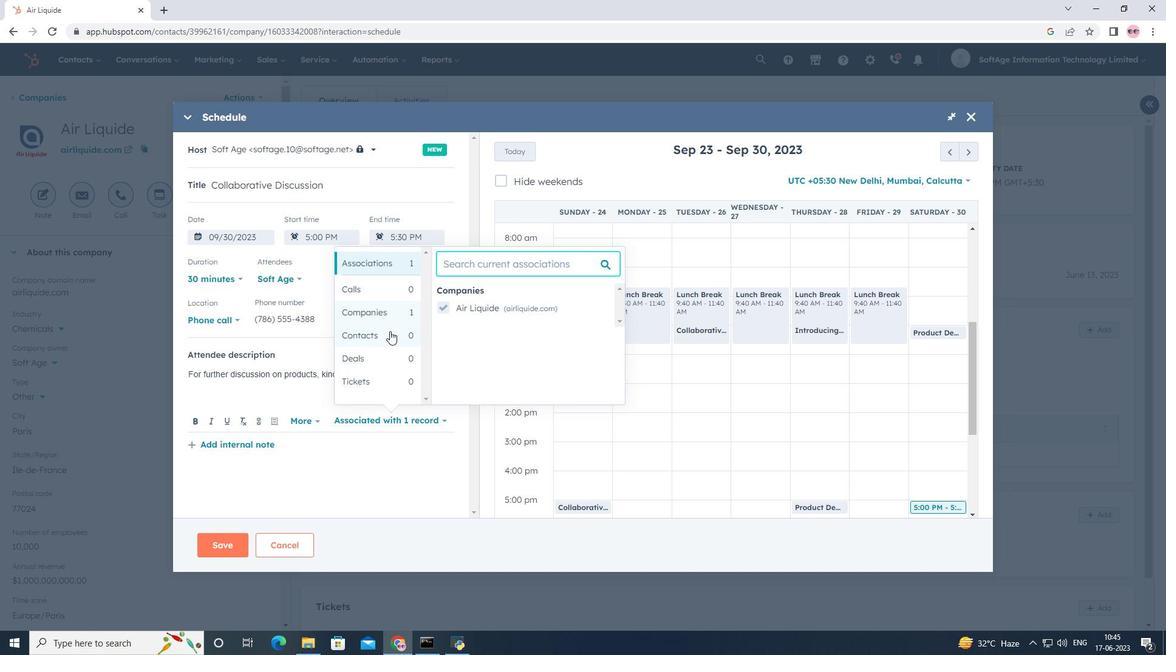 
Action: Mouse pressed left at (388, 335)
Screenshot: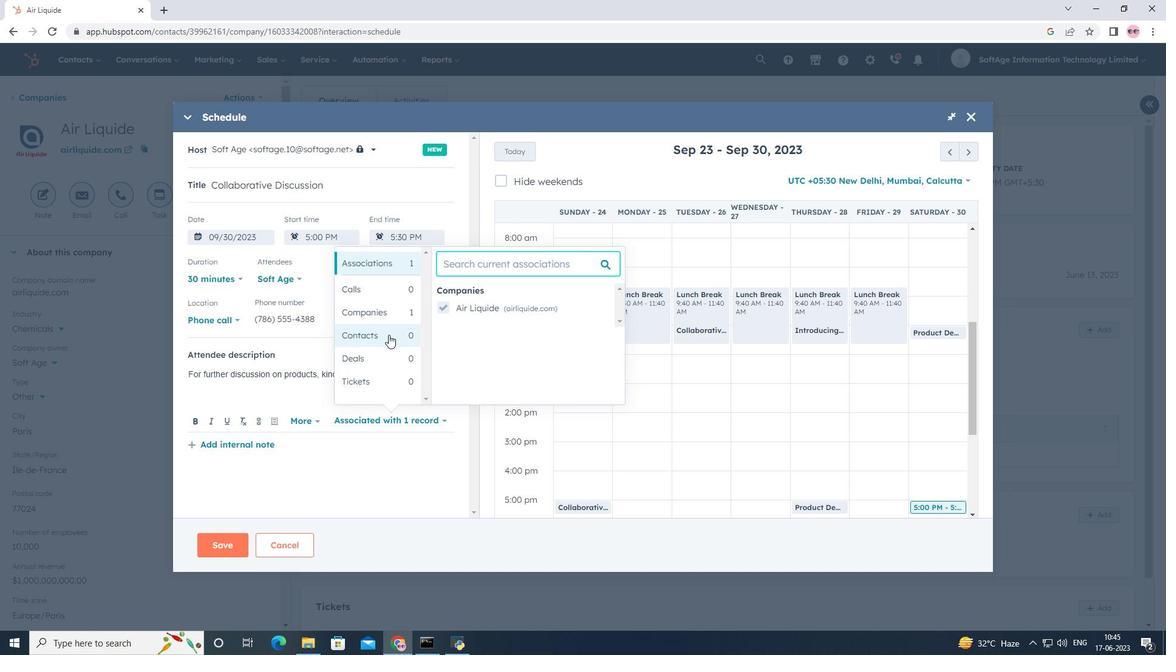 
Action: Mouse moved to (445, 292)
Screenshot: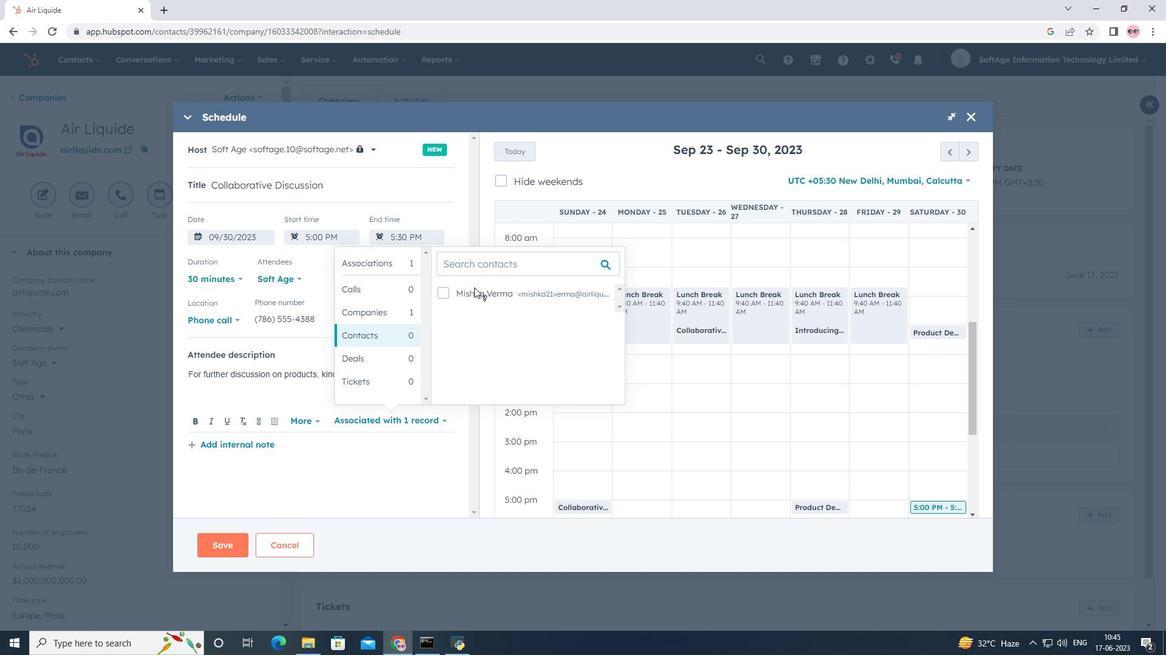 
Action: Mouse pressed left at (445, 292)
Screenshot: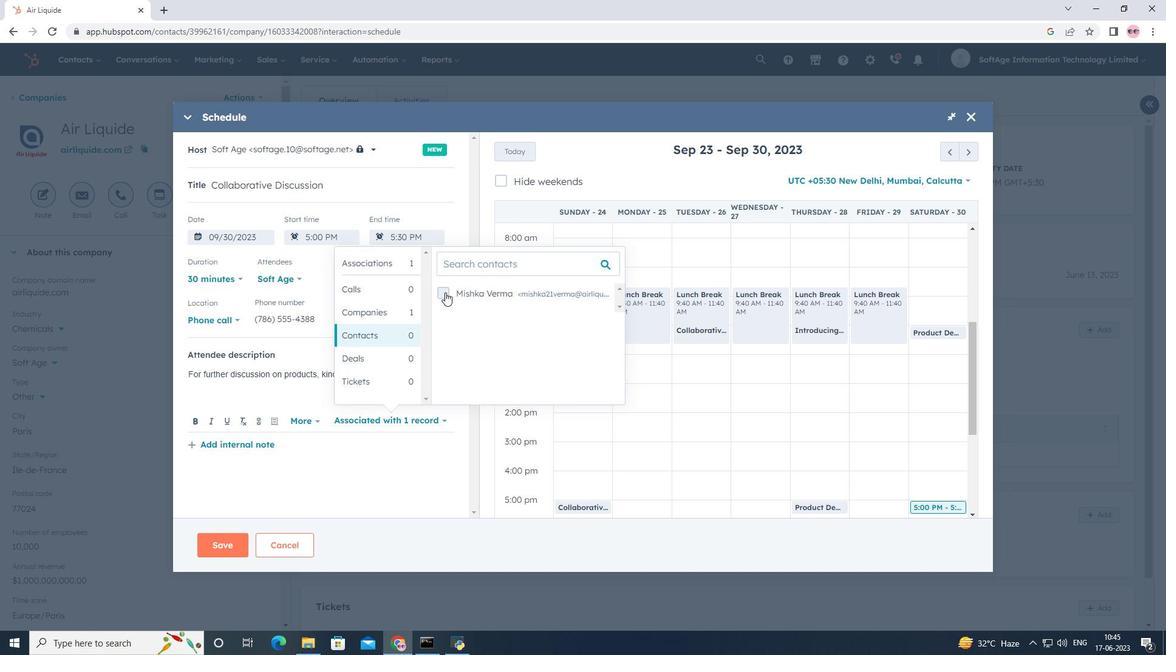 
Action: Mouse moved to (404, 448)
Screenshot: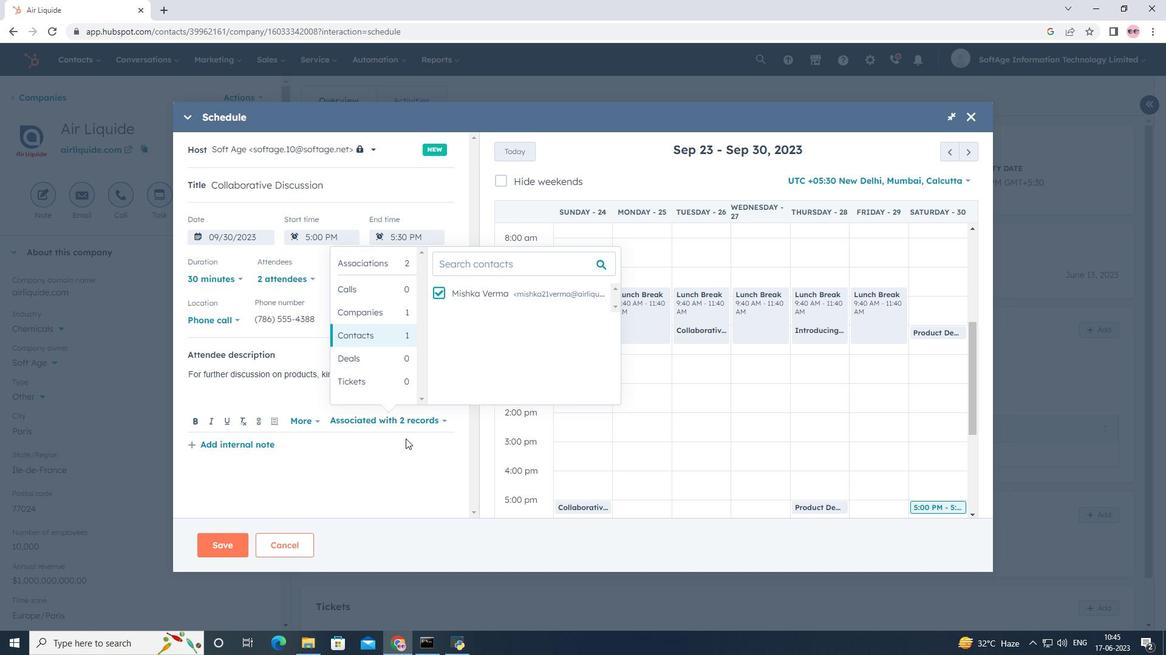 
Action: Mouse pressed left at (404, 448)
Screenshot: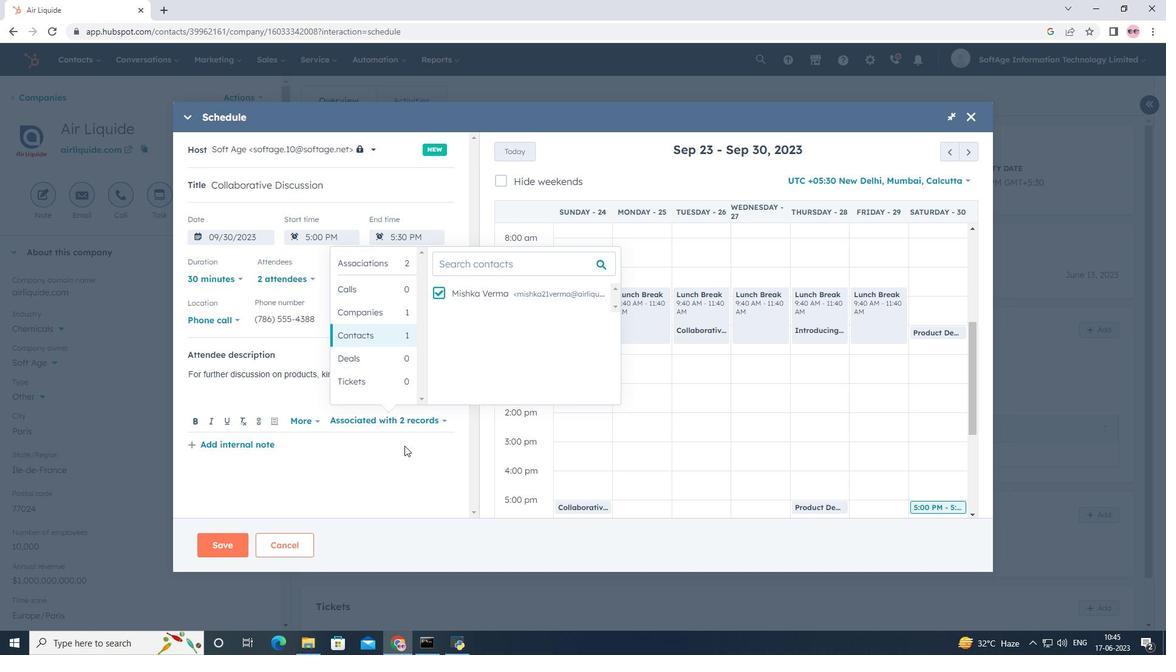 
Action: Mouse moved to (216, 544)
Screenshot: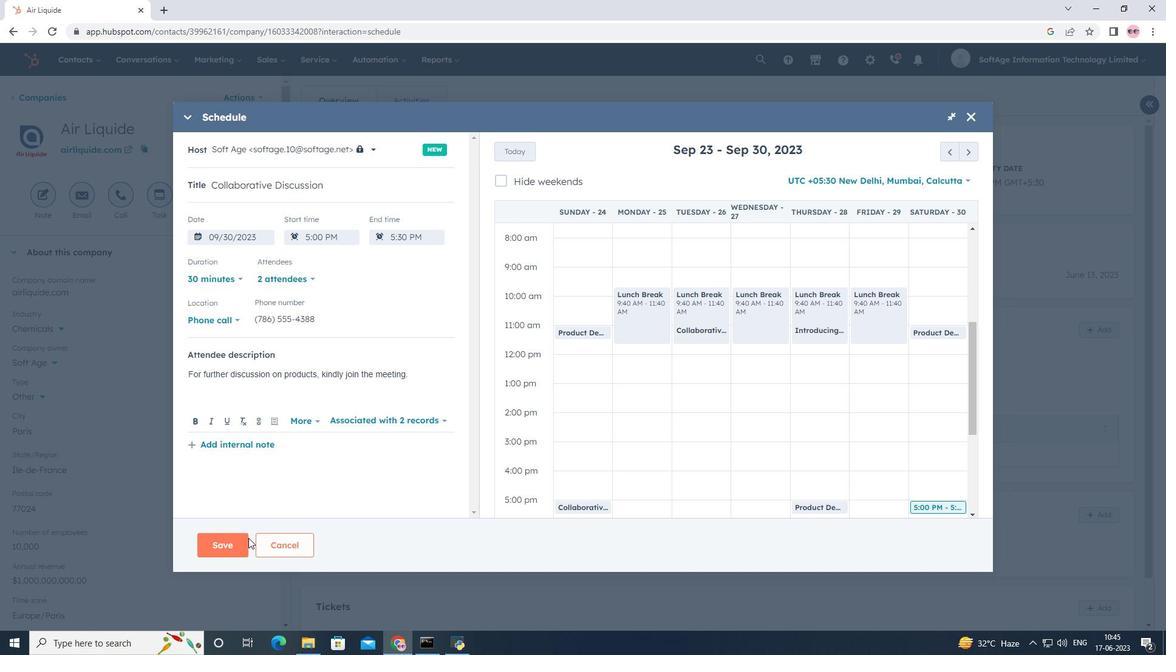 
Action: Mouse pressed left at (216, 544)
Screenshot: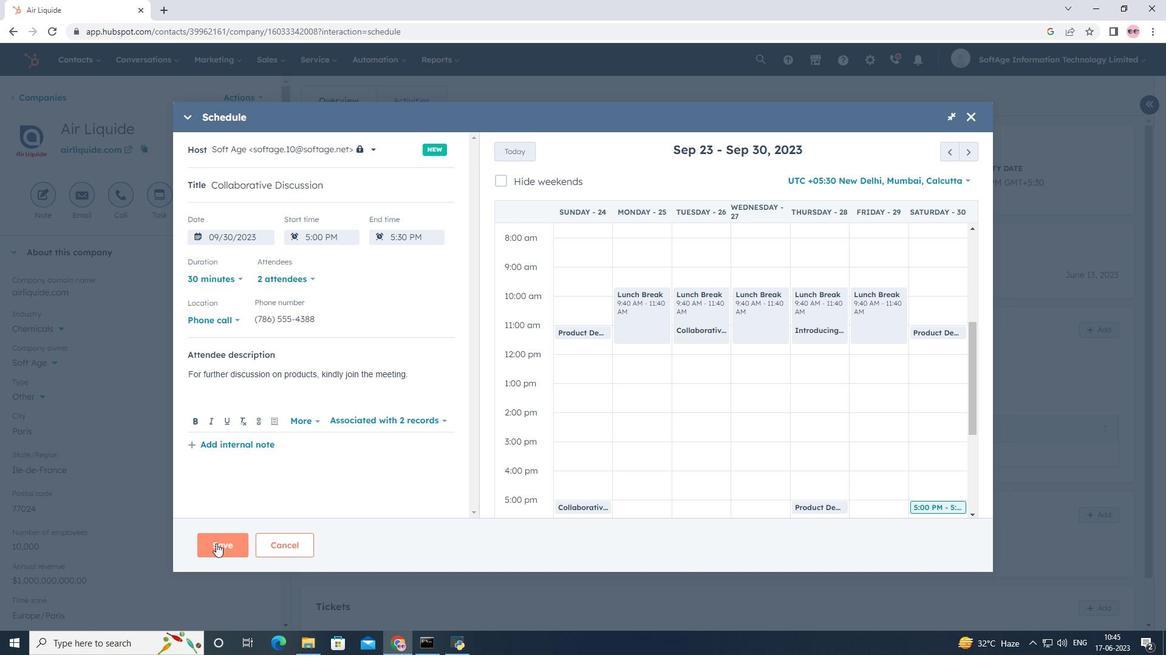 
